 Task: Create a due date automation trigger when advanced on, the moment a card is due add fields with custom field "Resume" set to a number greater than 1 and lower or equal to 10.
Action: Mouse moved to (1191, 344)
Screenshot: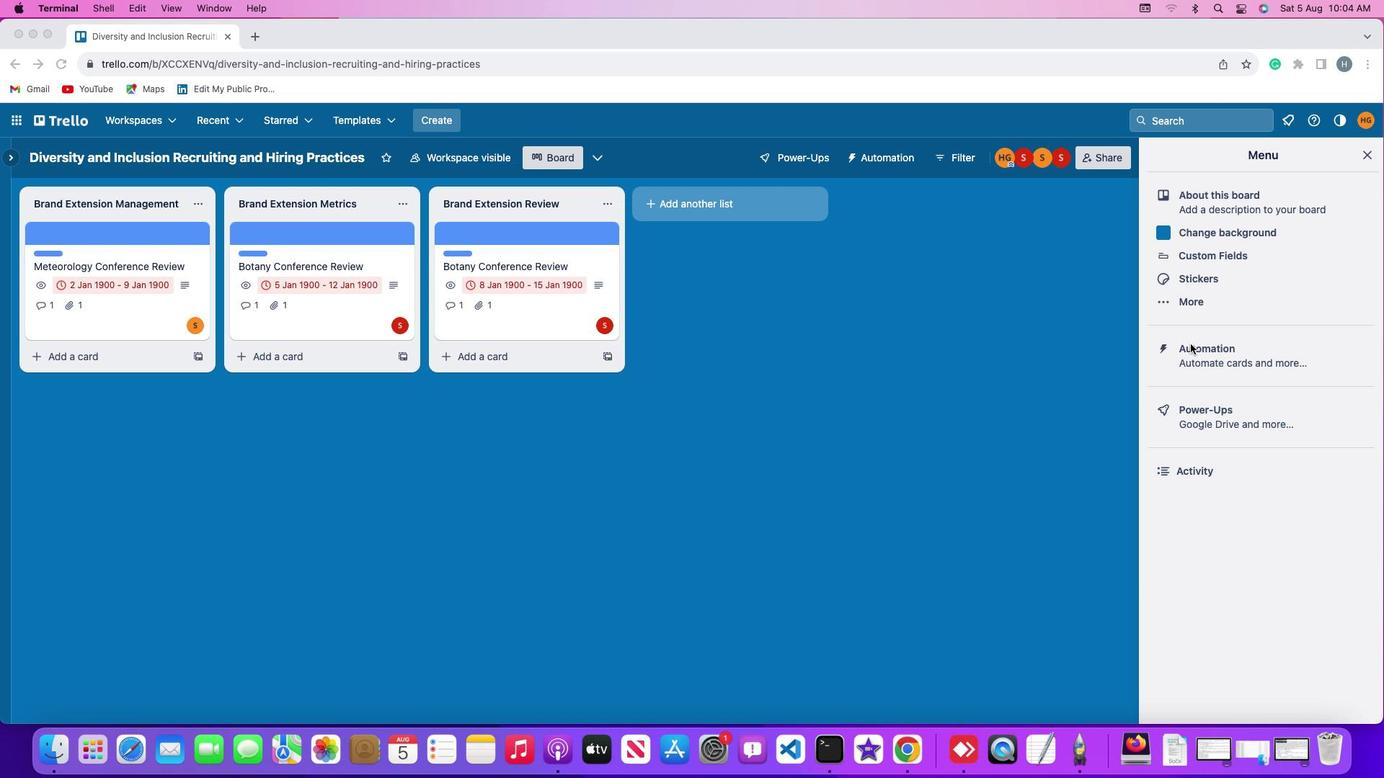 
Action: Mouse pressed left at (1191, 344)
Screenshot: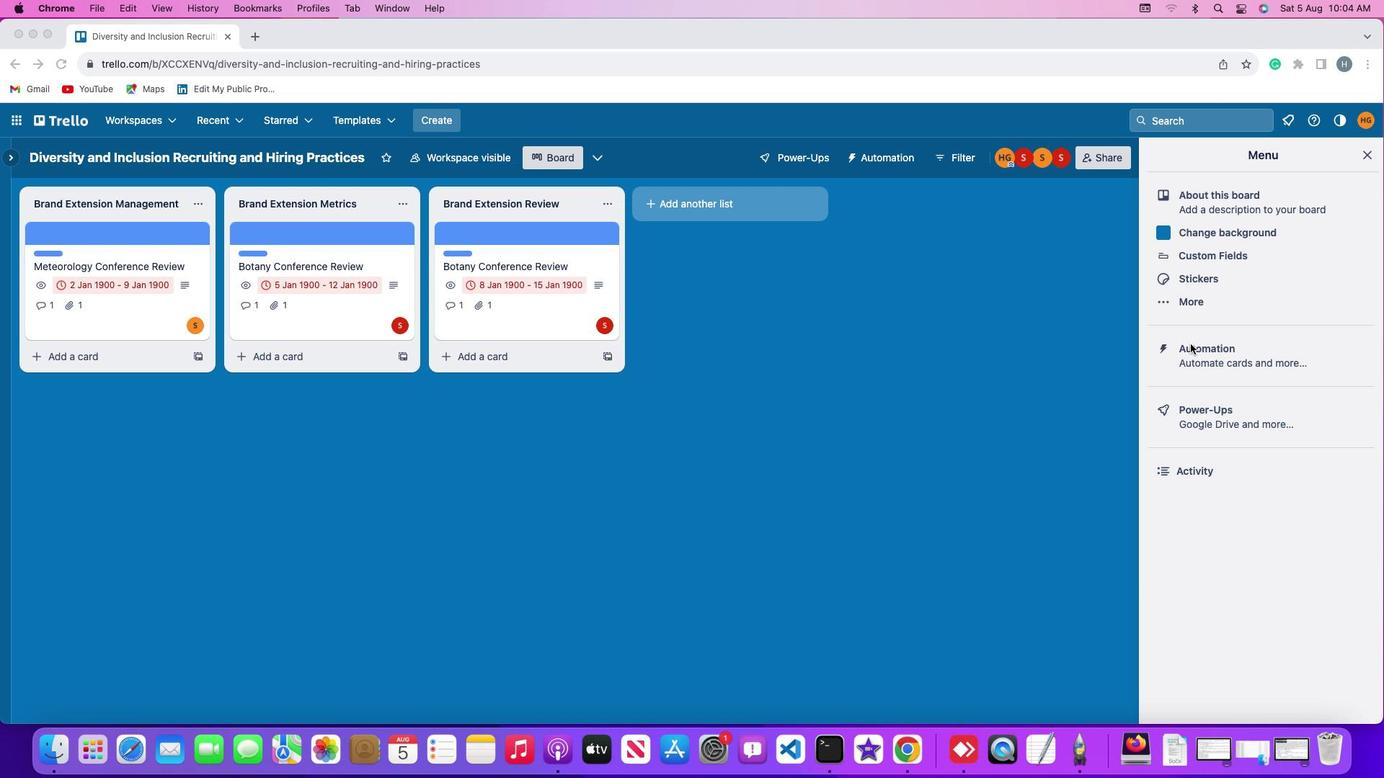 
Action: Mouse pressed left at (1191, 344)
Screenshot: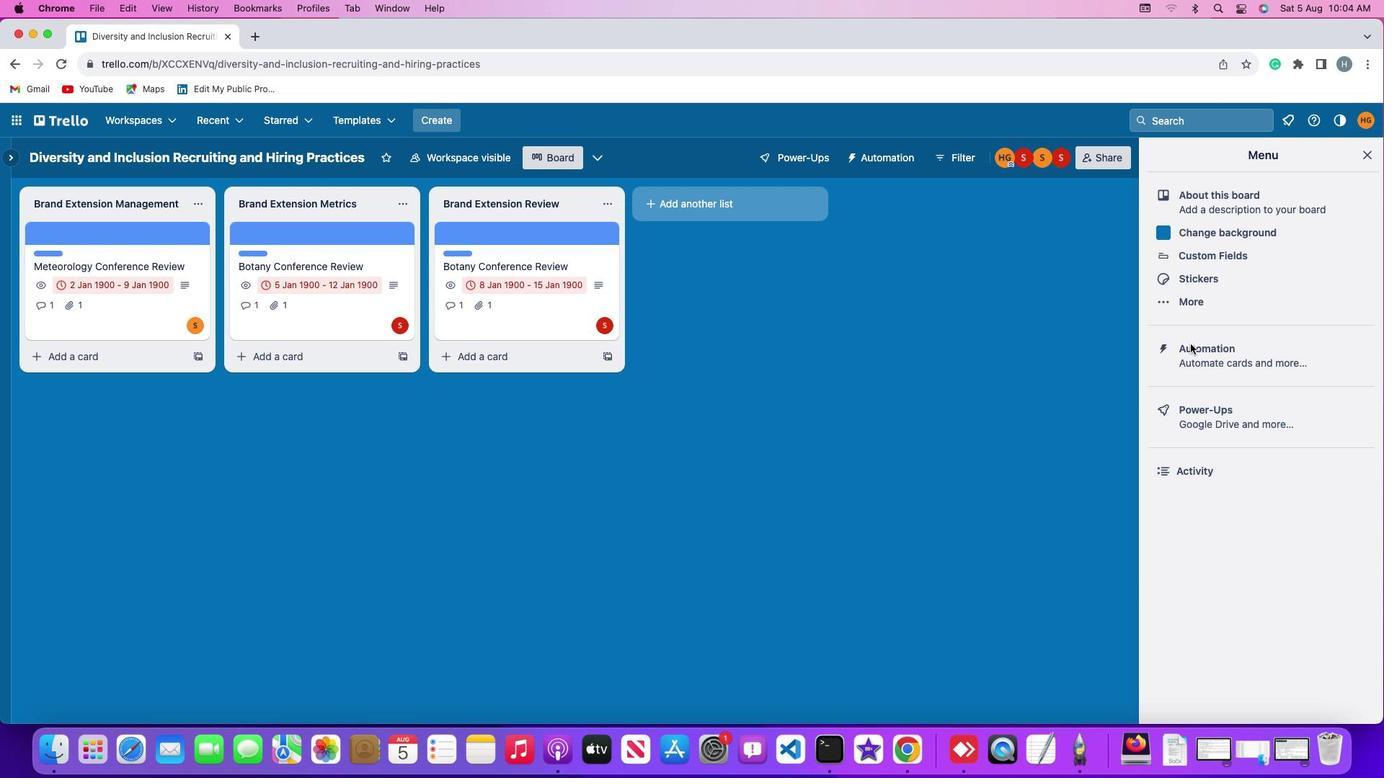 
Action: Mouse moved to (64, 335)
Screenshot: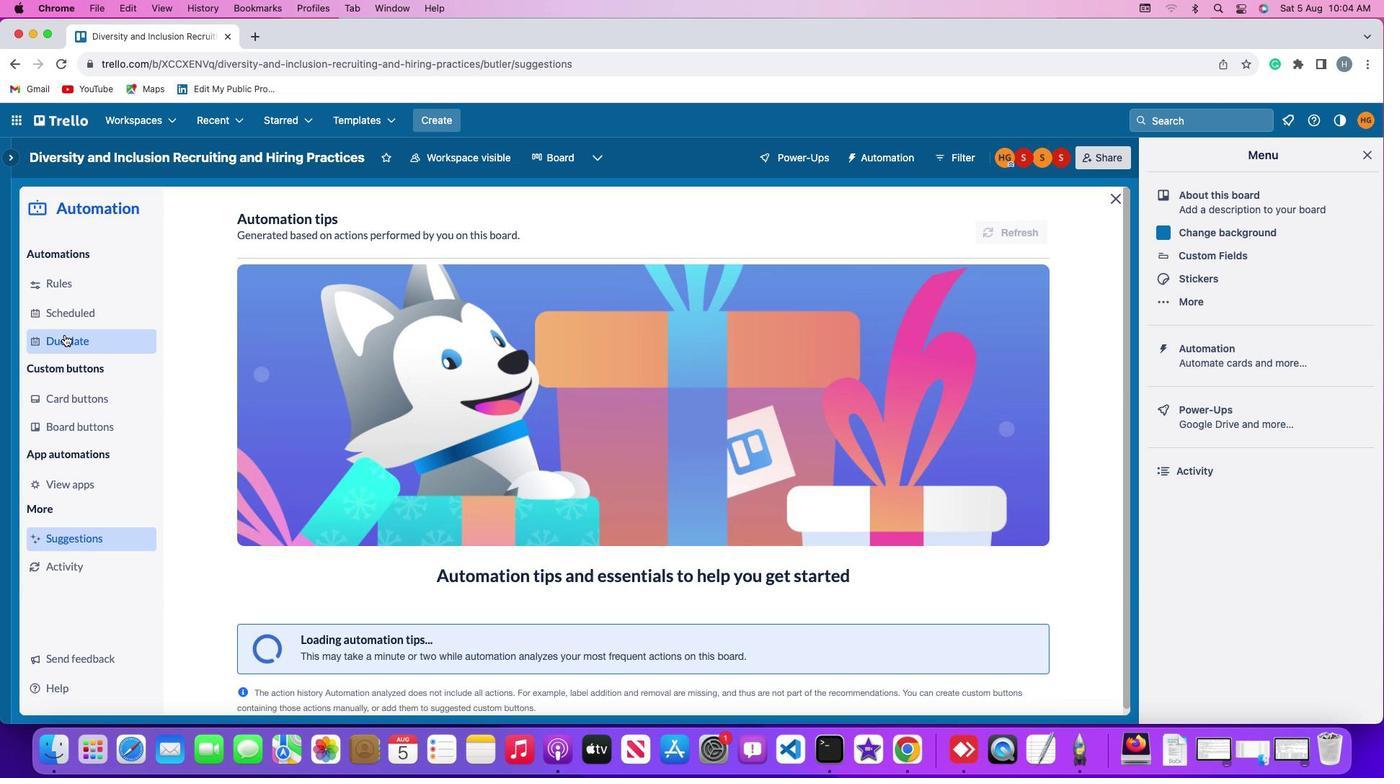 
Action: Mouse pressed left at (64, 335)
Screenshot: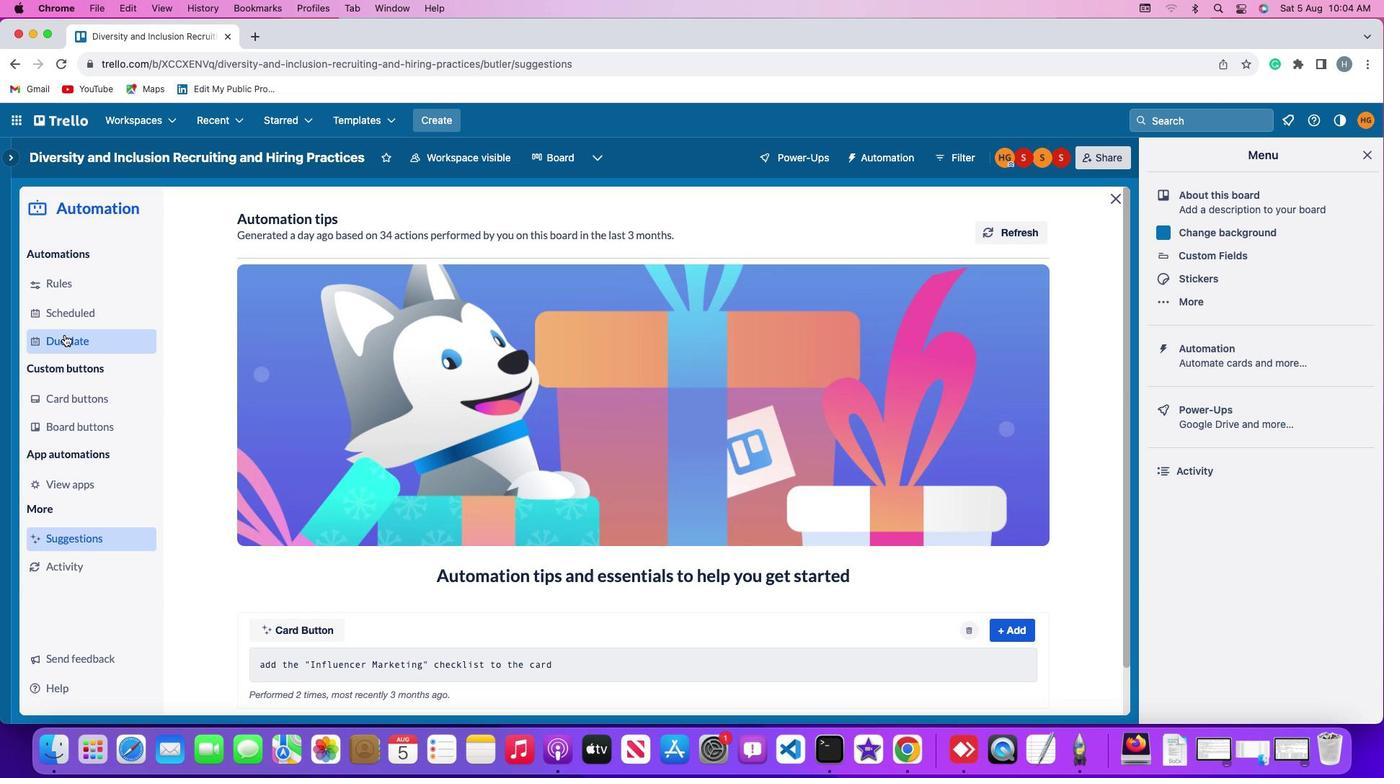 
Action: Mouse moved to (957, 221)
Screenshot: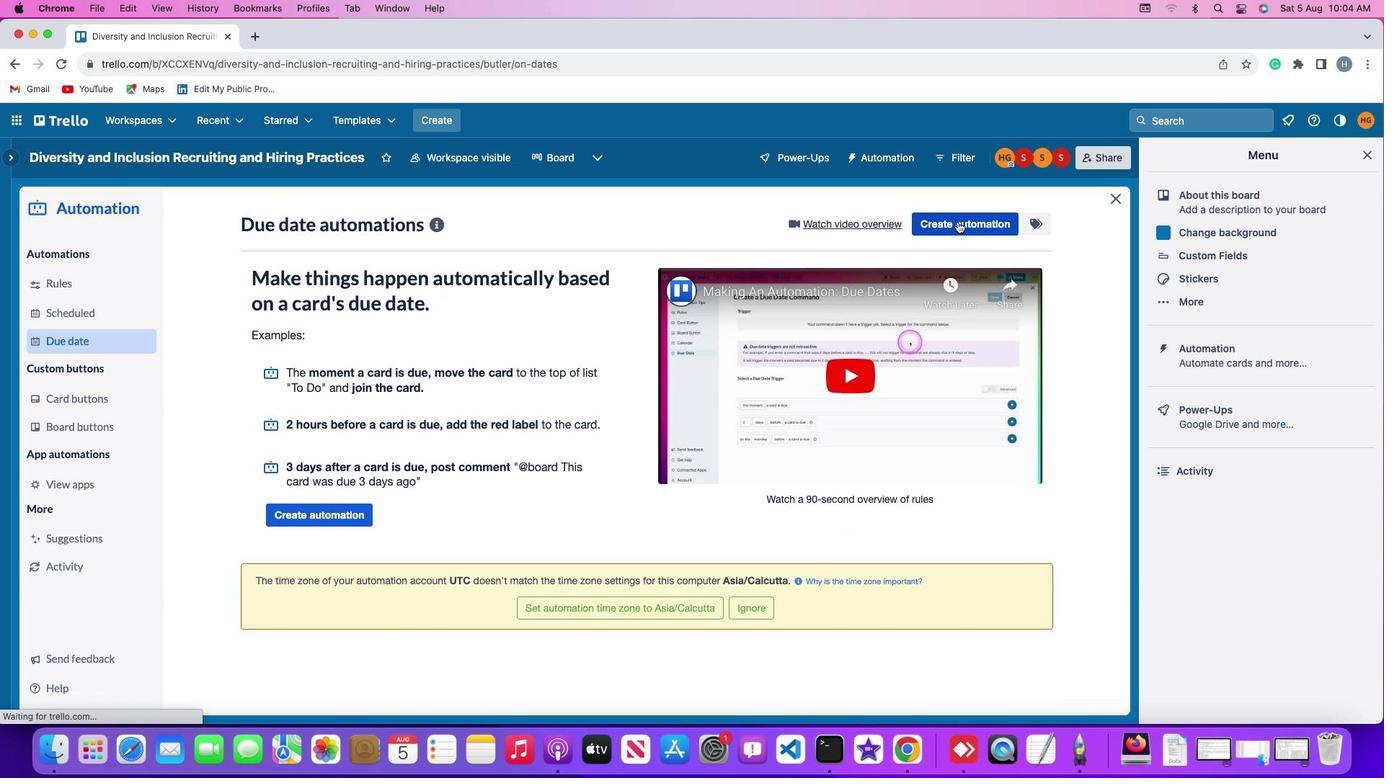 
Action: Mouse pressed left at (957, 221)
Screenshot: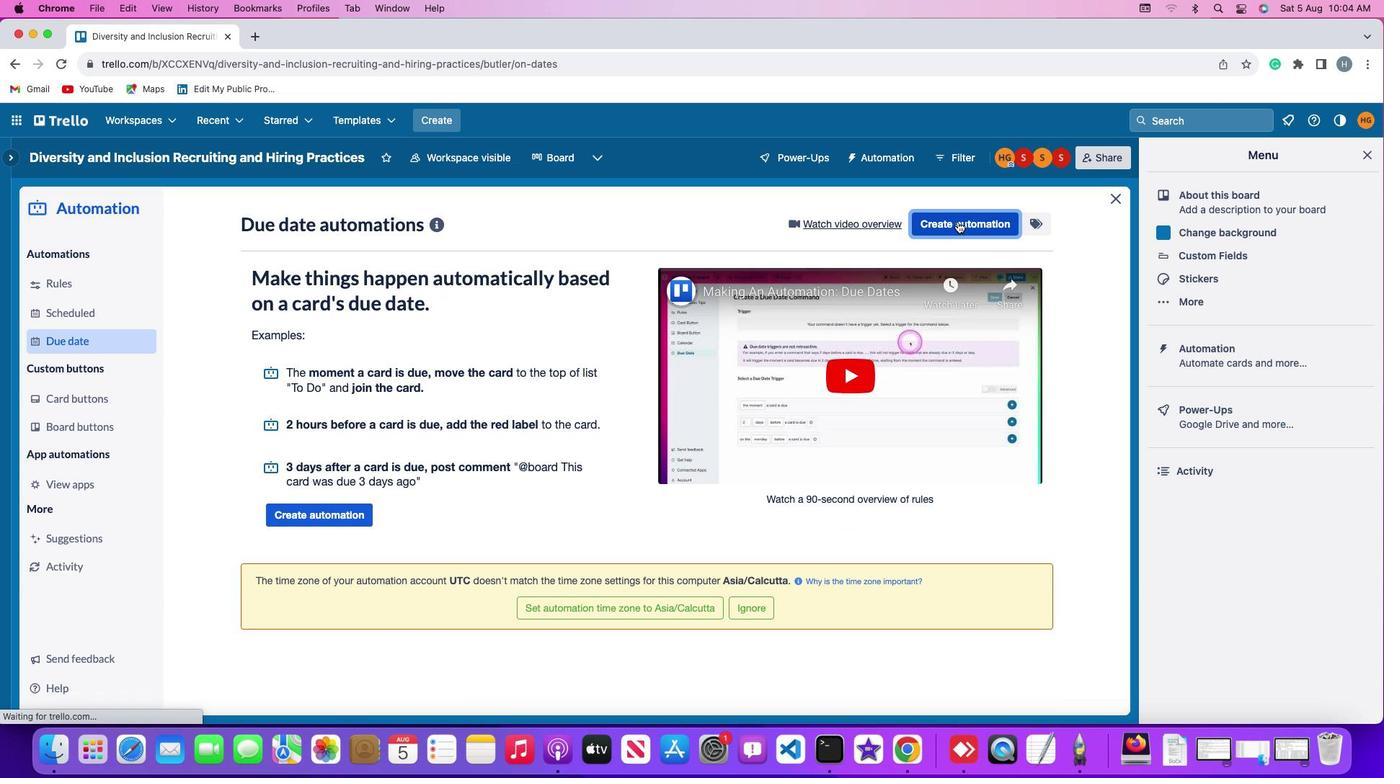 
Action: Mouse moved to (668, 362)
Screenshot: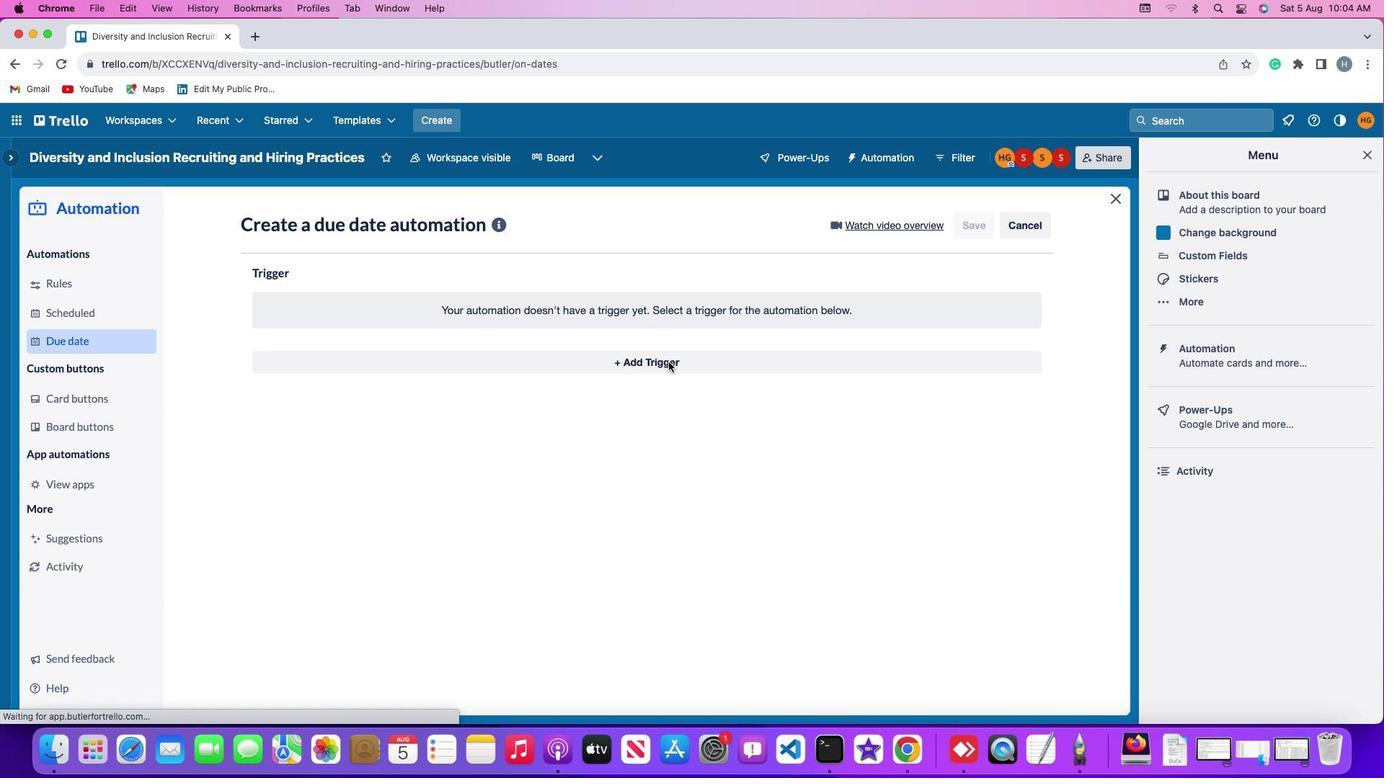 
Action: Mouse pressed left at (668, 362)
Screenshot: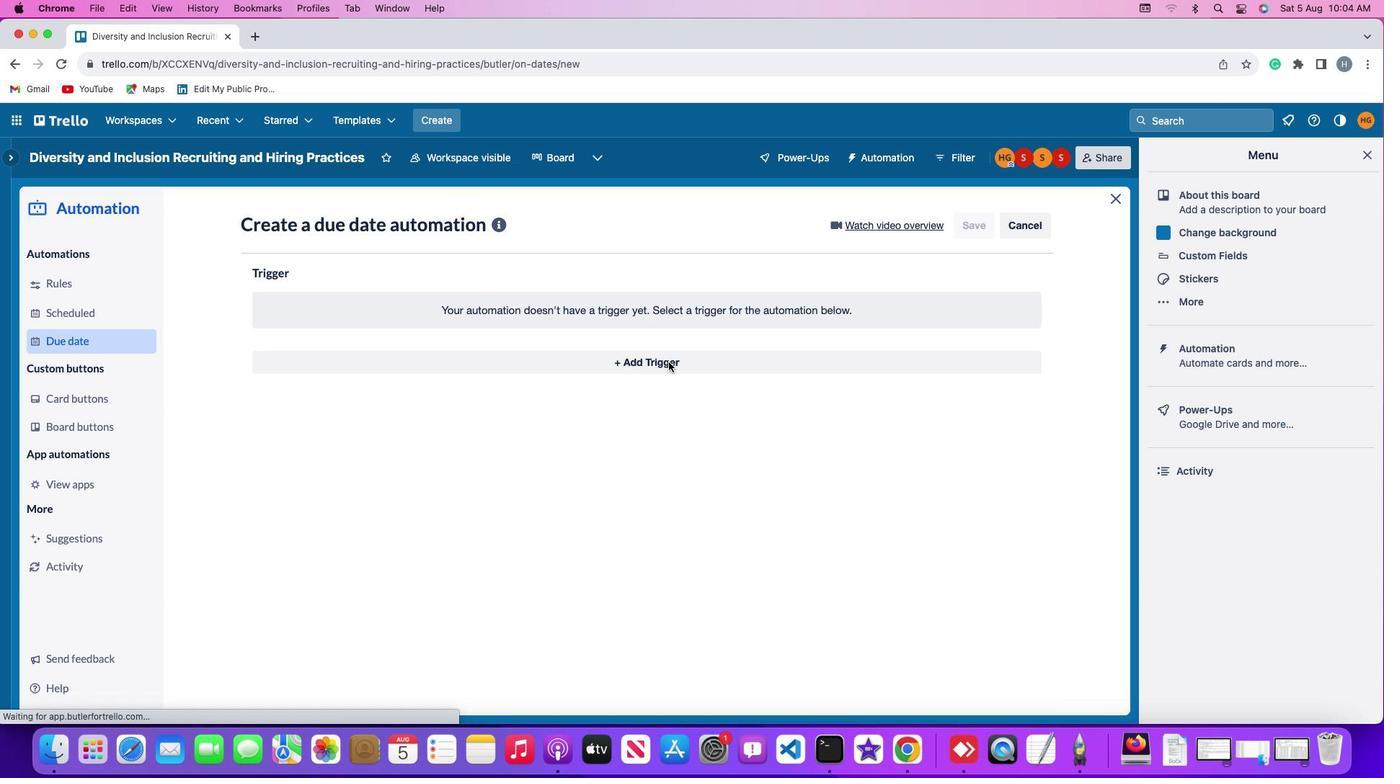 
Action: Mouse moved to (380, 535)
Screenshot: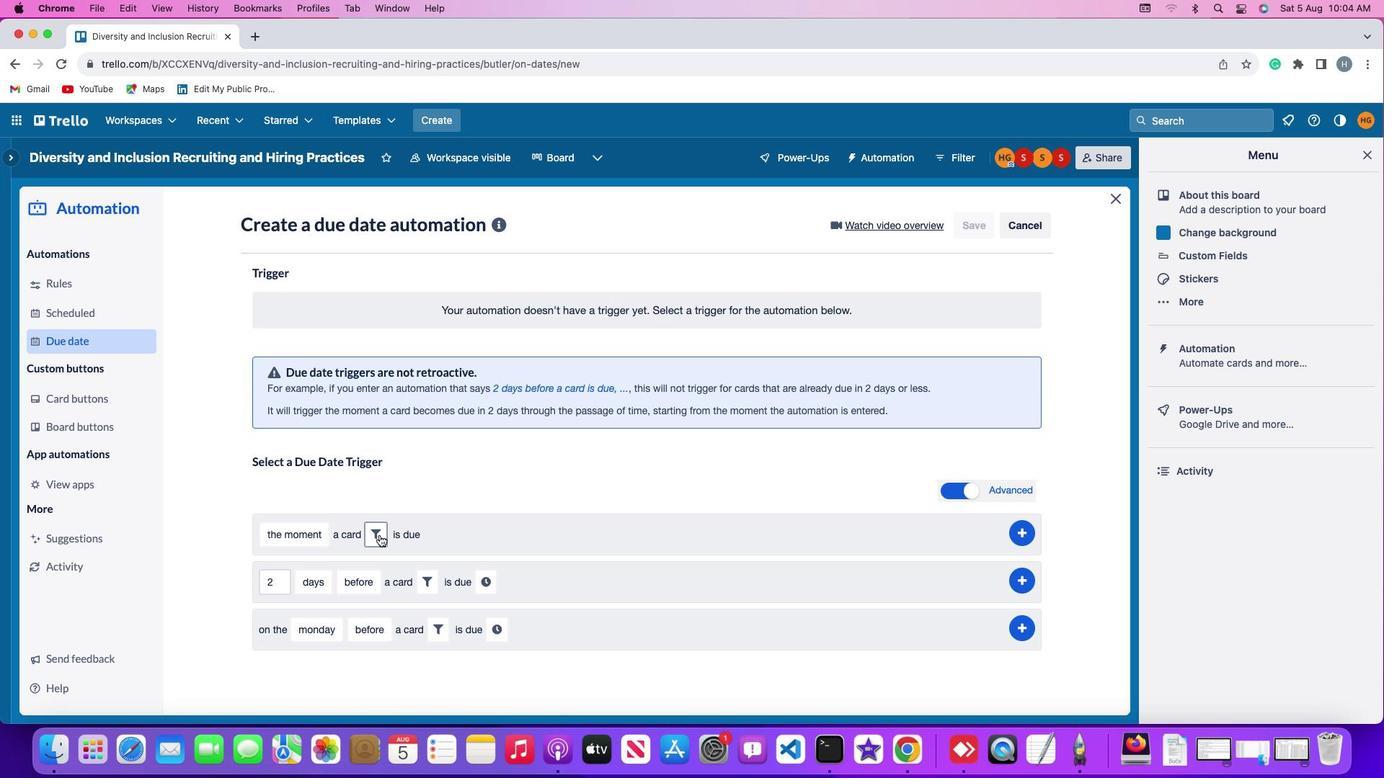 
Action: Mouse pressed left at (380, 535)
Screenshot: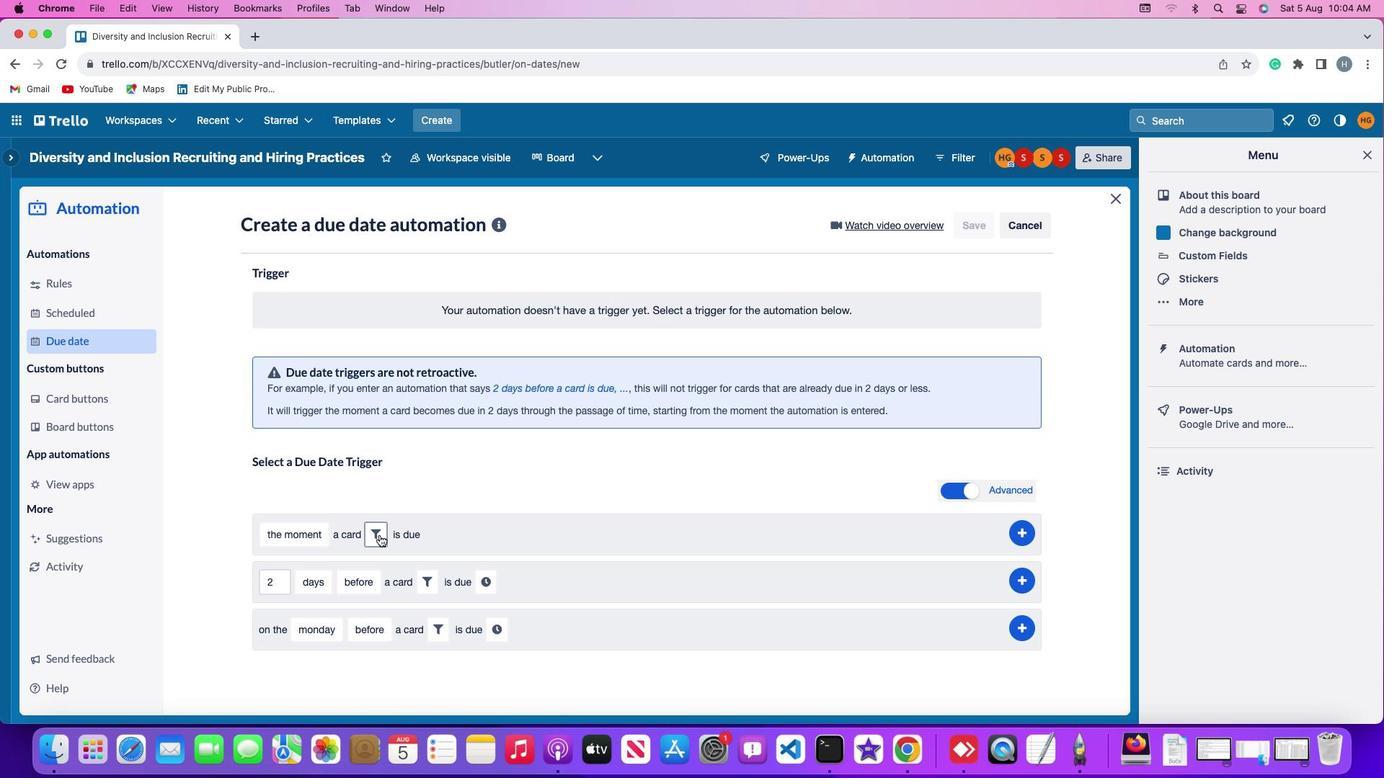 
Action: Mouse moved to (619, 579)
Screenshot: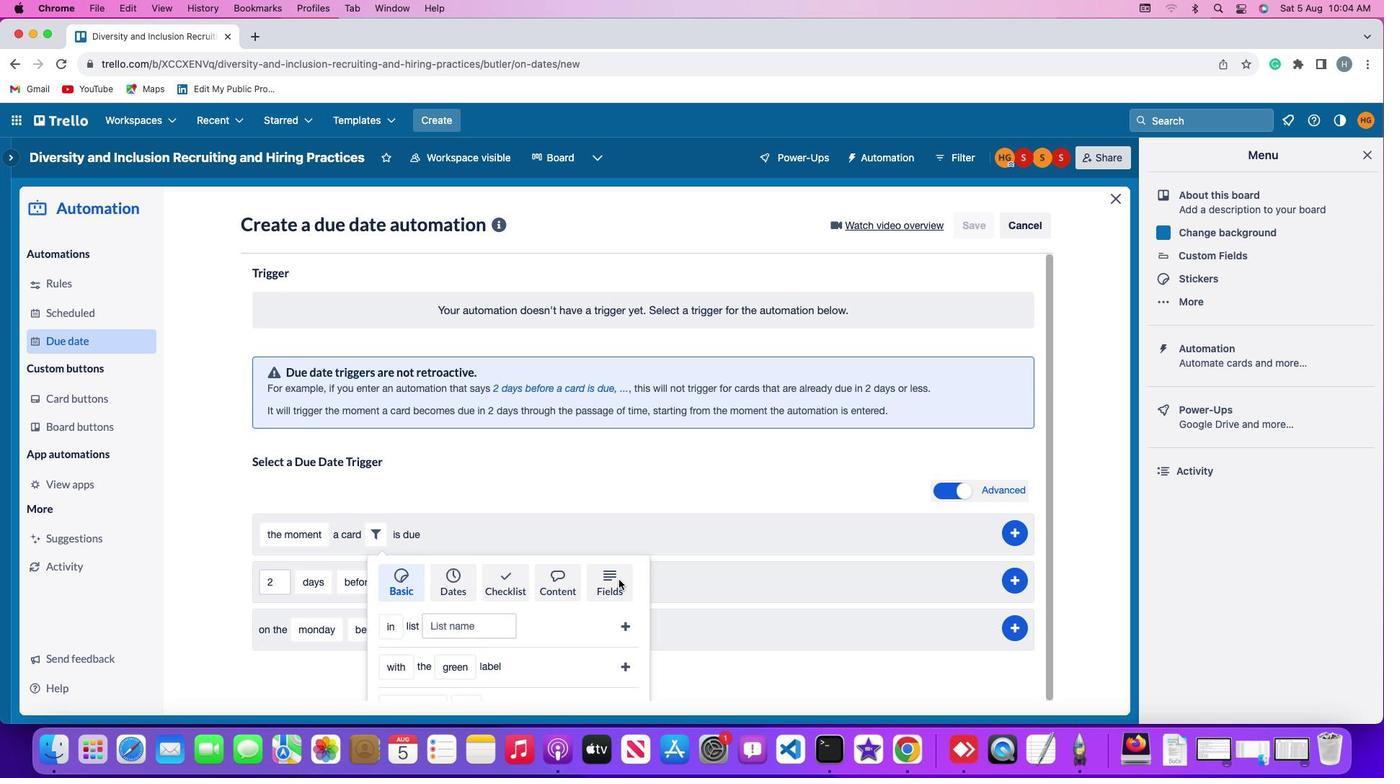 
Action: Mouse pressed left at (619, 579)
Screenshot: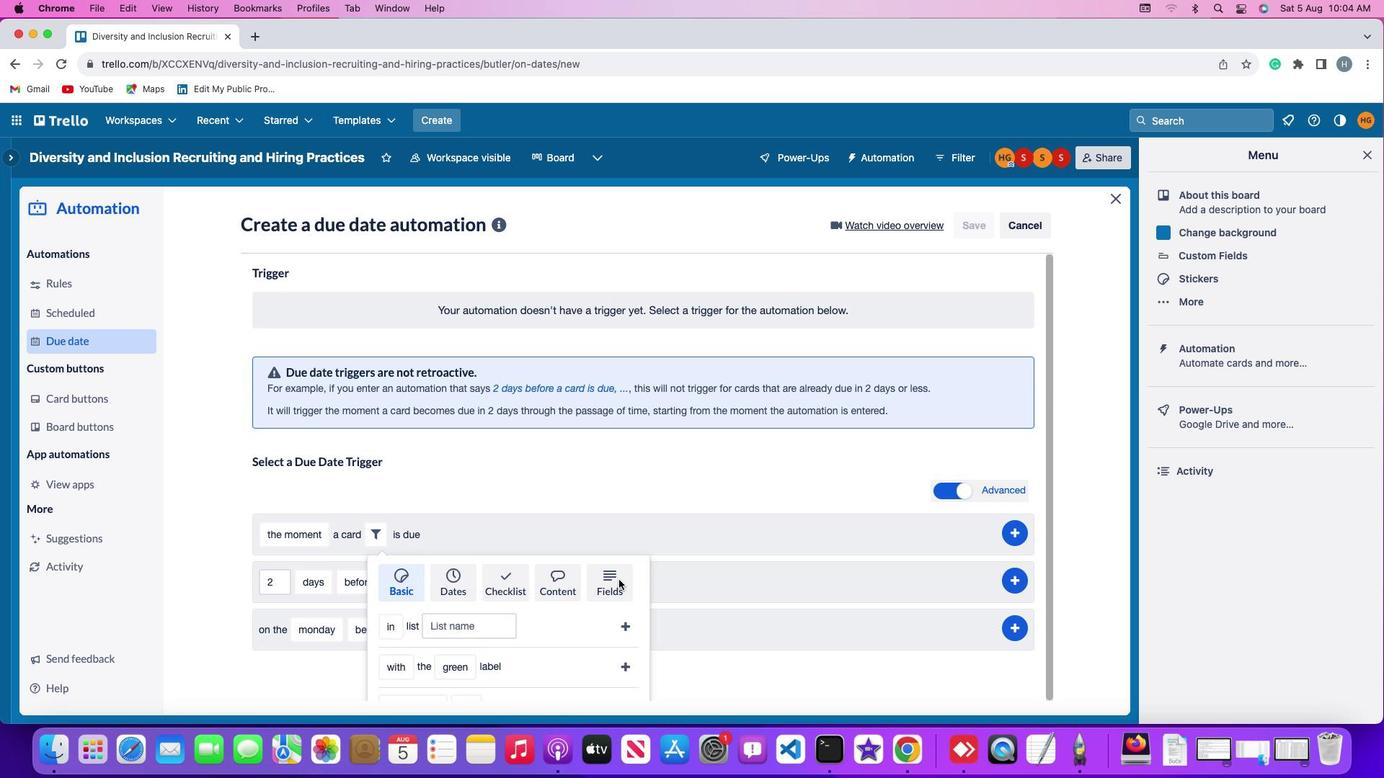 
Action: Mouse moved to (550, 587)
Screenshot: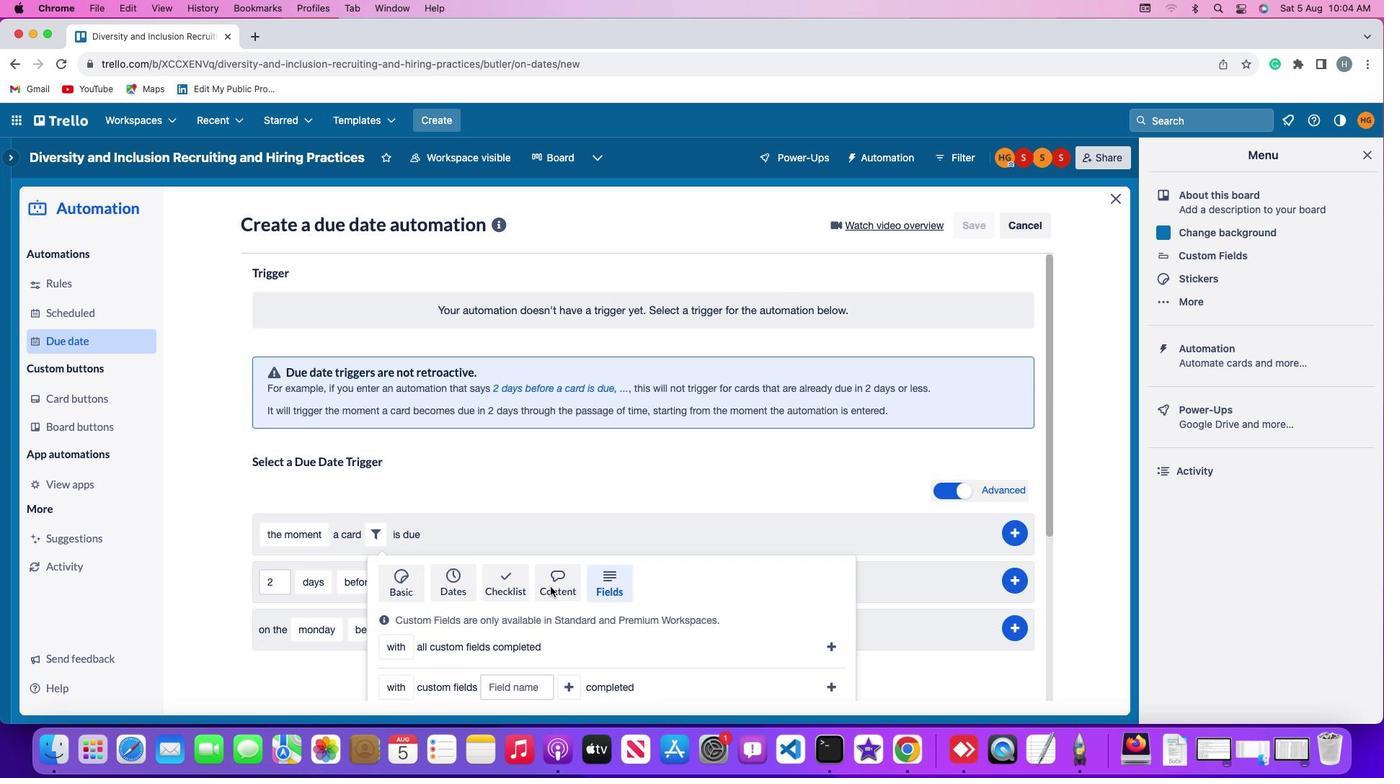 
Action: Mouse scrolled (550, 587) with delta (0, 0)
Screenshot: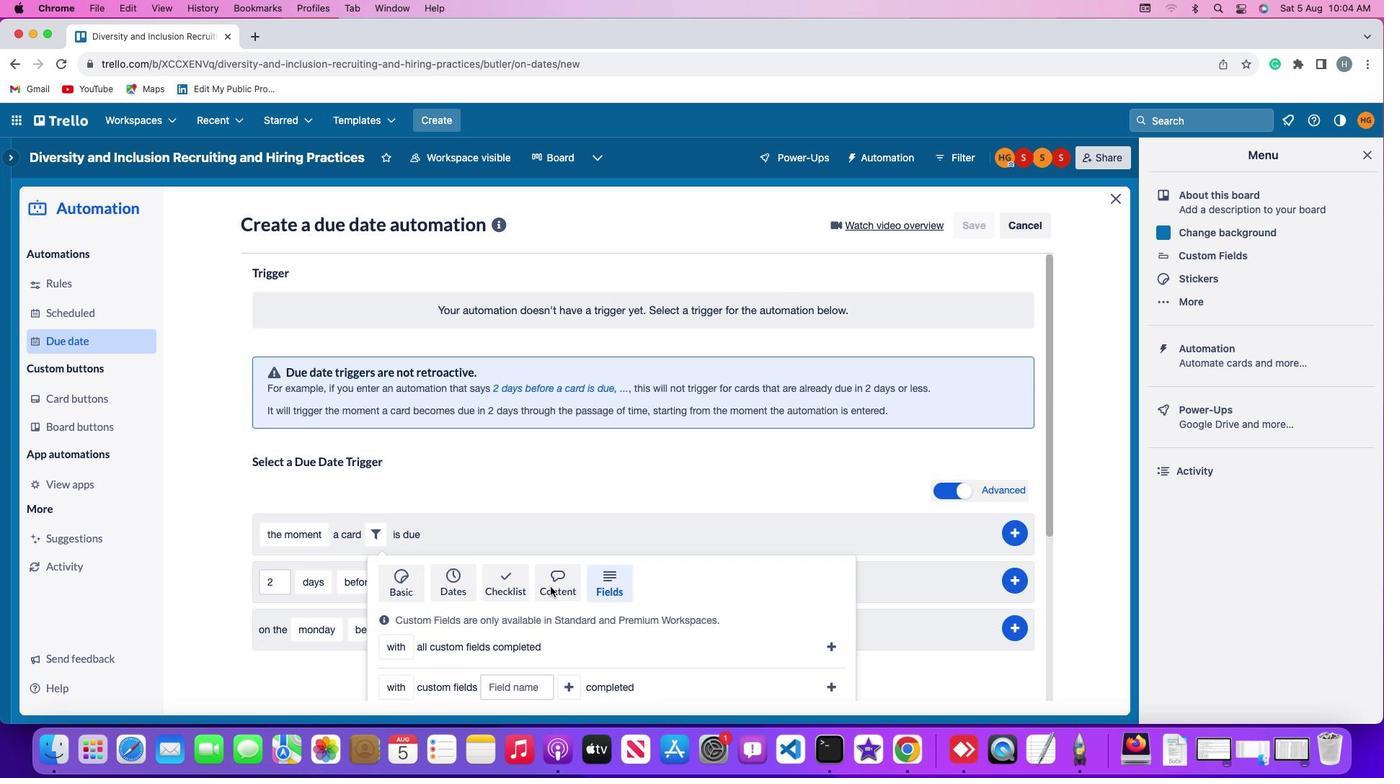 
Action: Mouse scrolled (550, 587) with delta (0, 0)
Screenshot: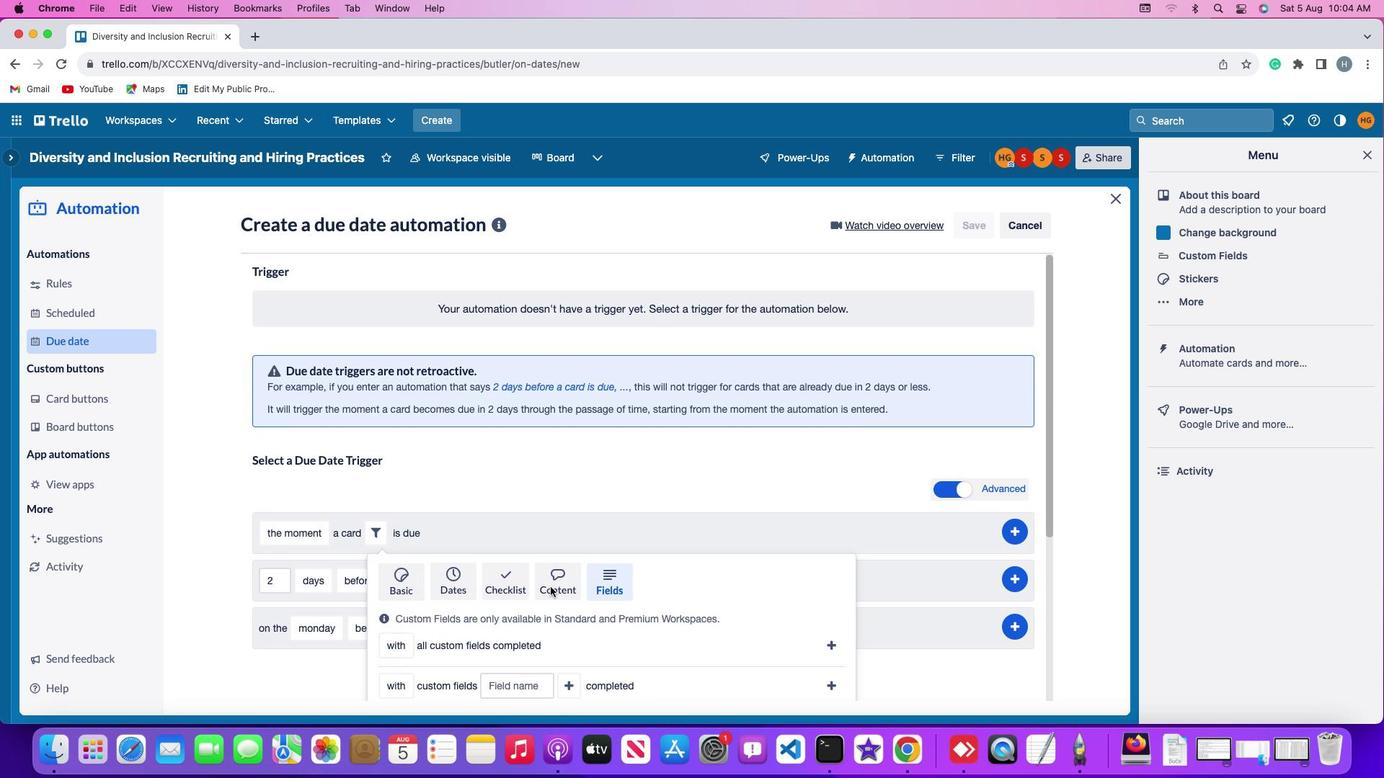 
Action: Mouse scrolled (550, 587) with delta (0, -1)
Screenshot: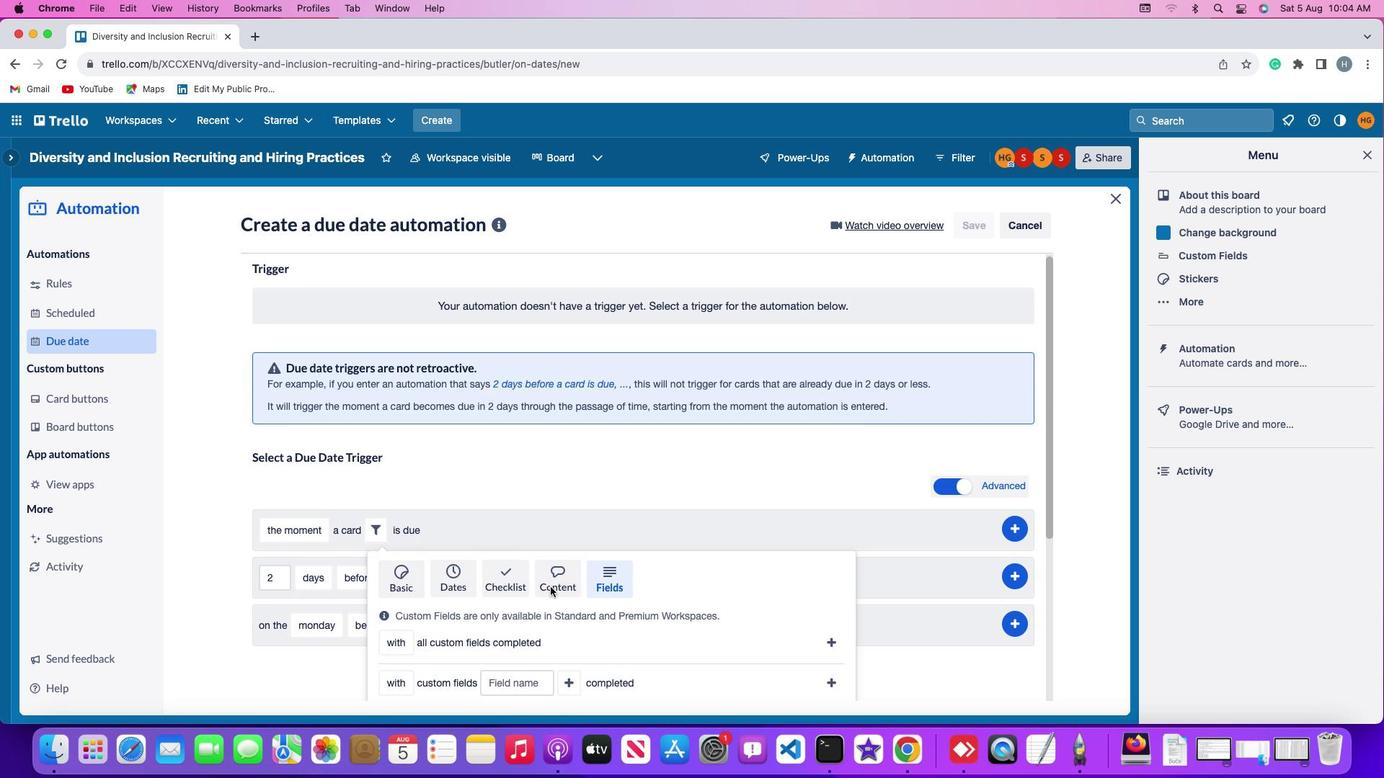 
Action: Mouse scrolled (550, 587) with delta (0, -2)
Screenshot: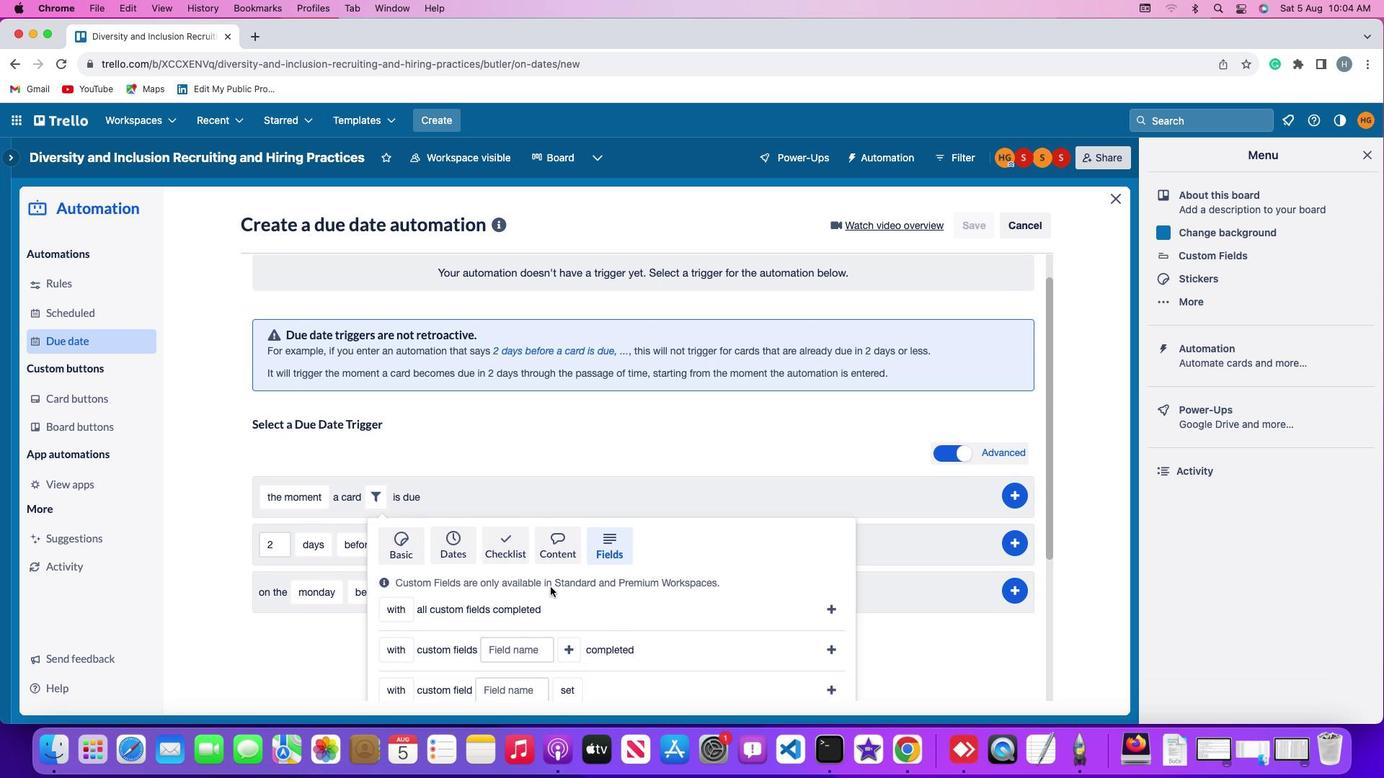 
Action: Mouse scrolled (550, 587) with delta (0, 0)
Screenshot: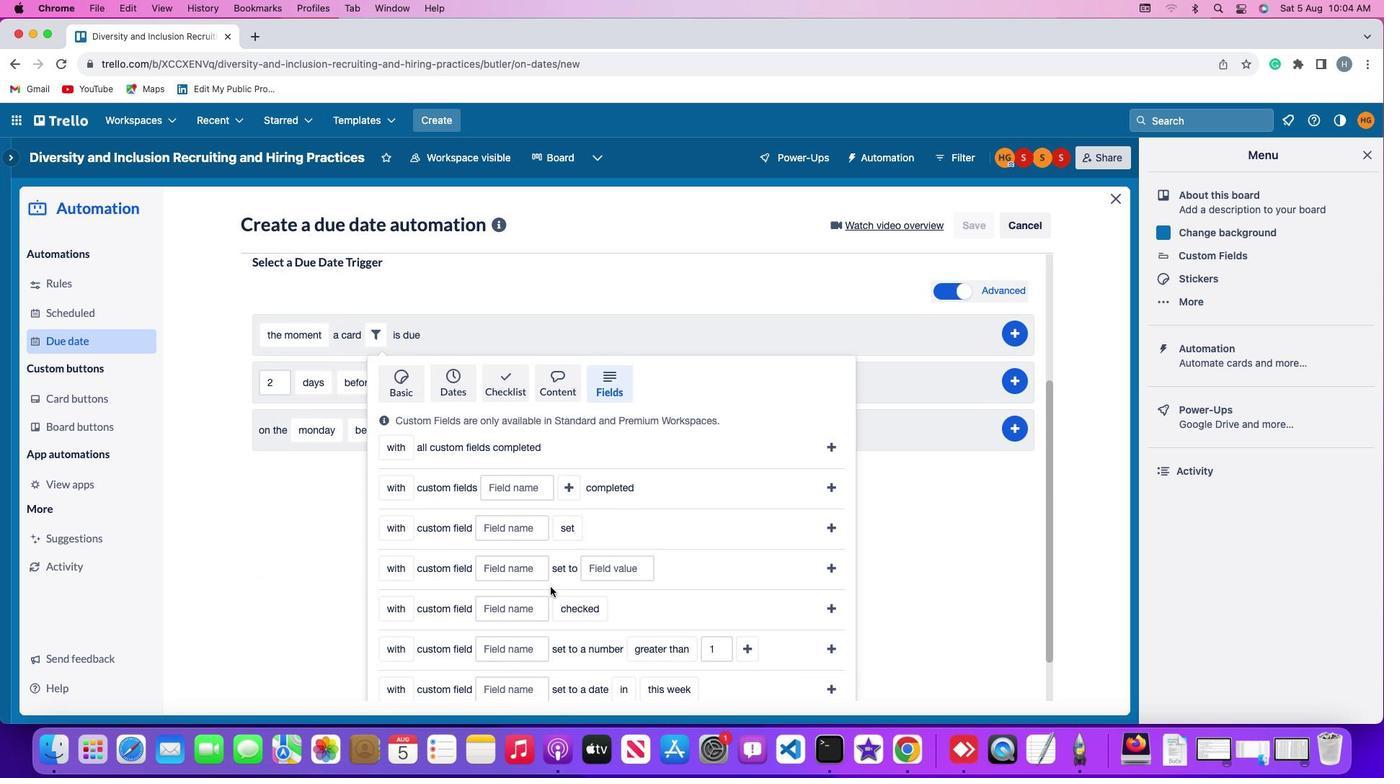 
Action: Mouse scrolled (550, 587) with delta (0, 0)
Screenshot: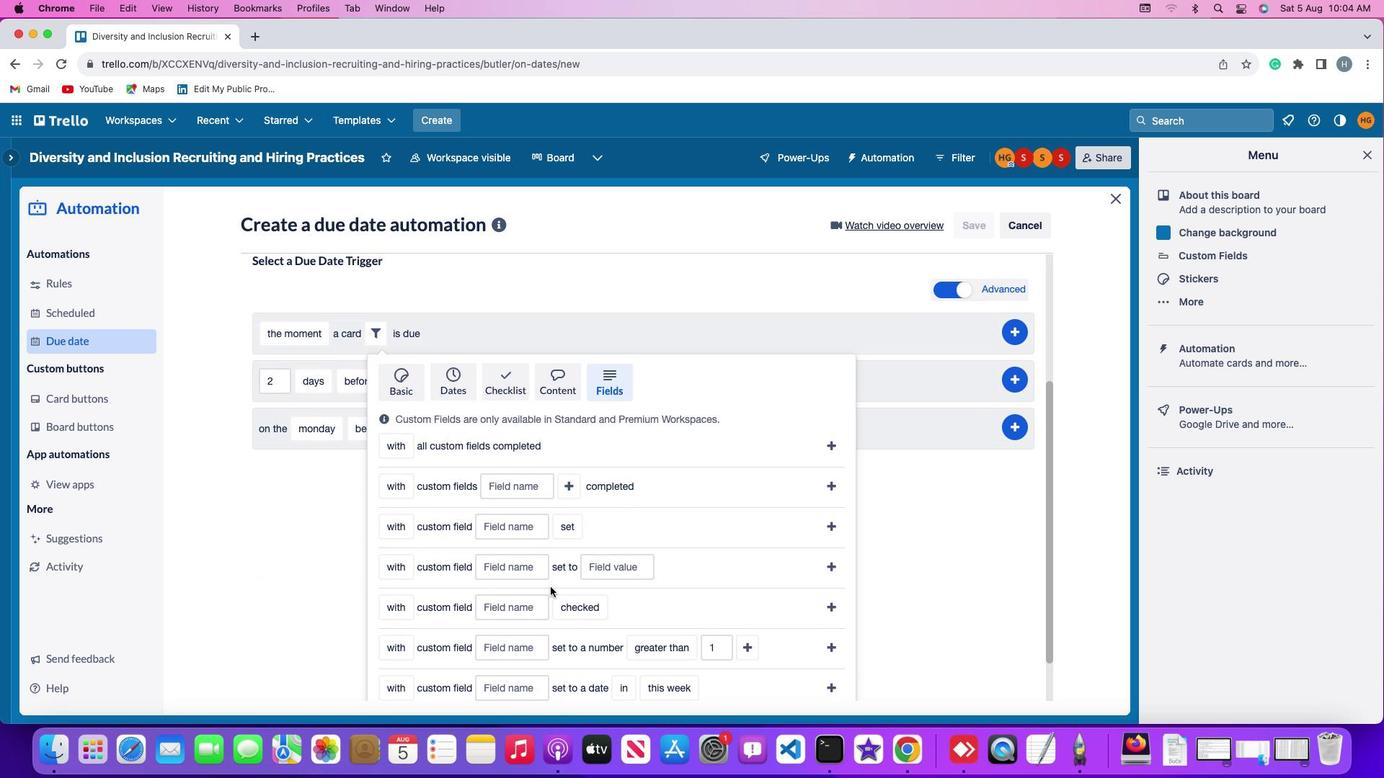 
Action: Mouse scrolled (550, 587) with delta (0, -1)
Screenshot: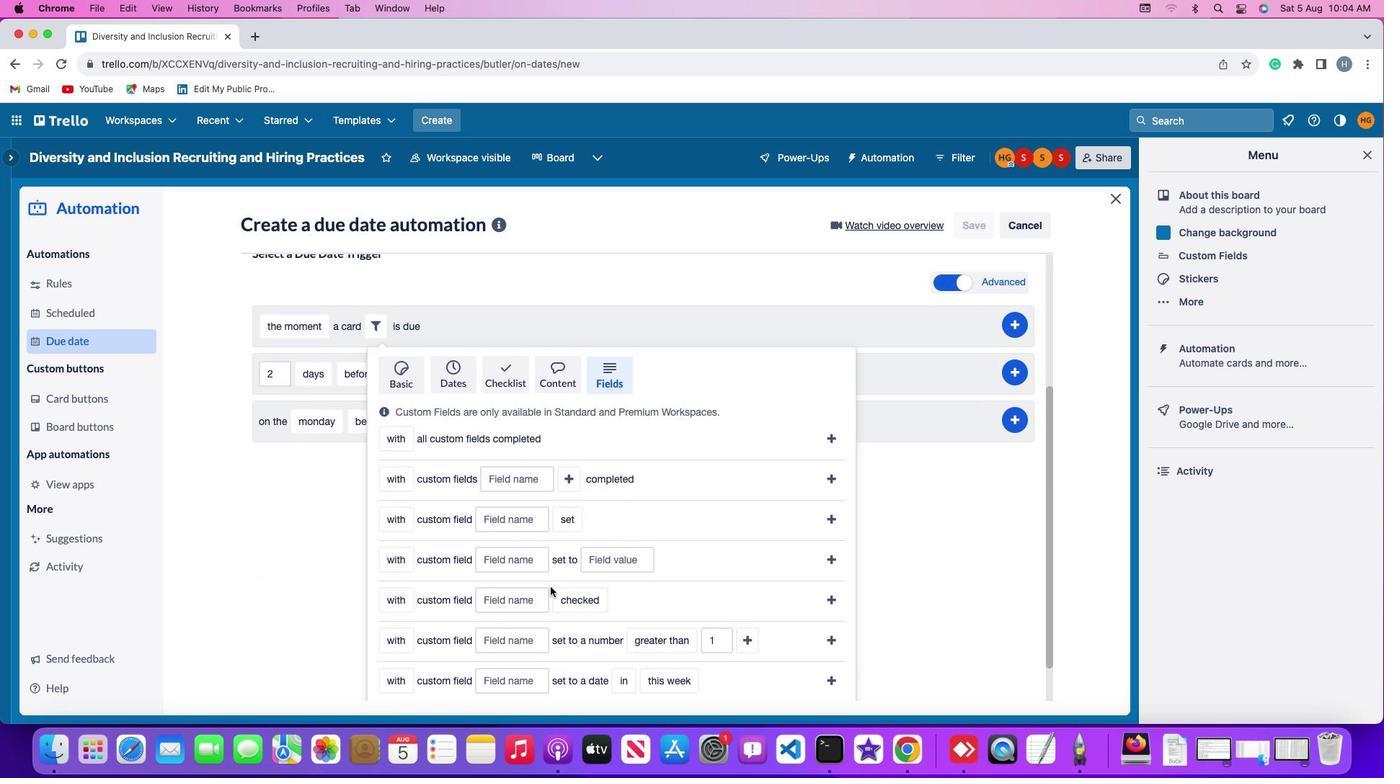 
Action: Mouse scrolled (550, 587) with delta (0, 0)
Screenshot: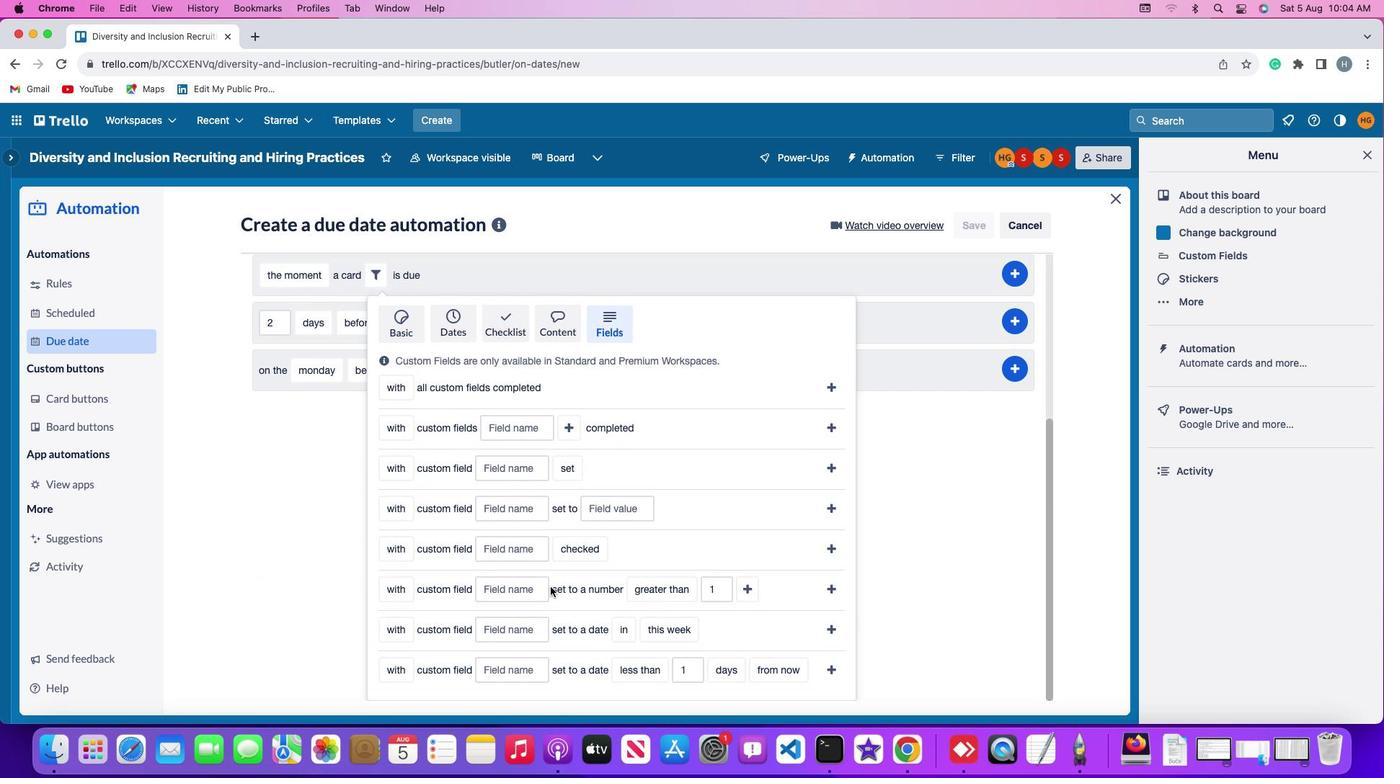 
Action: Mouse scrolled (550, 587) with delta (0, 0)
Screenshot: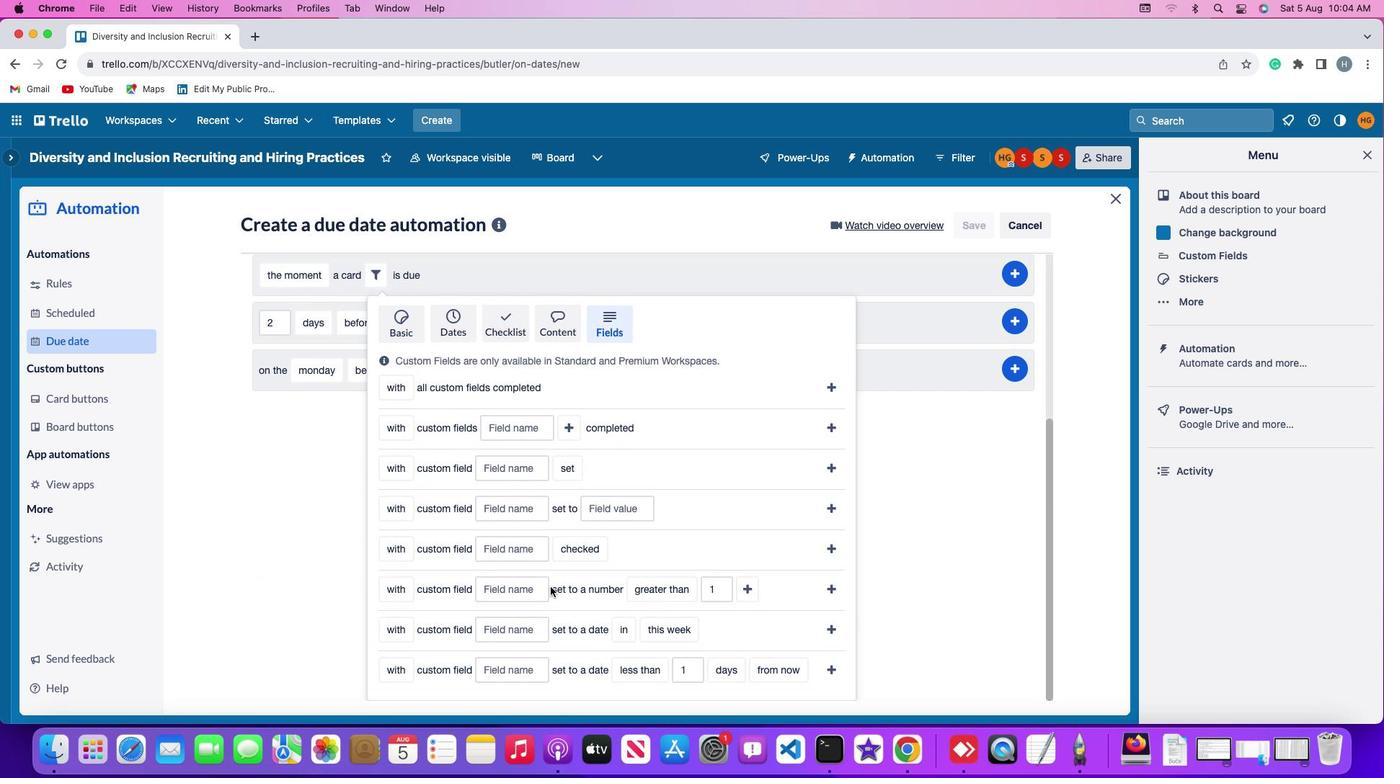 
Action: Mouse scrolled (550, 587) with delta (0, -1)
Screenshot: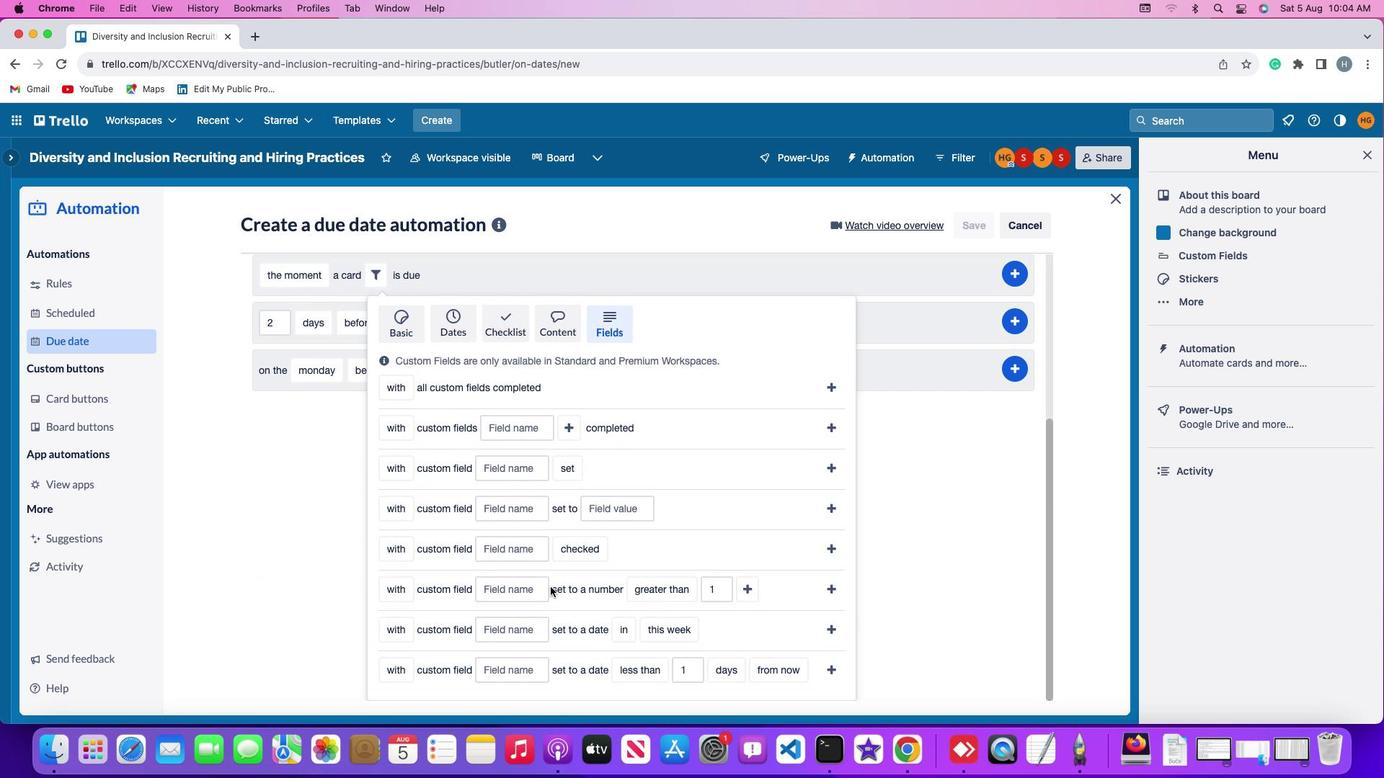 
Action: Mouse moved to (394, 587)
Screenshot: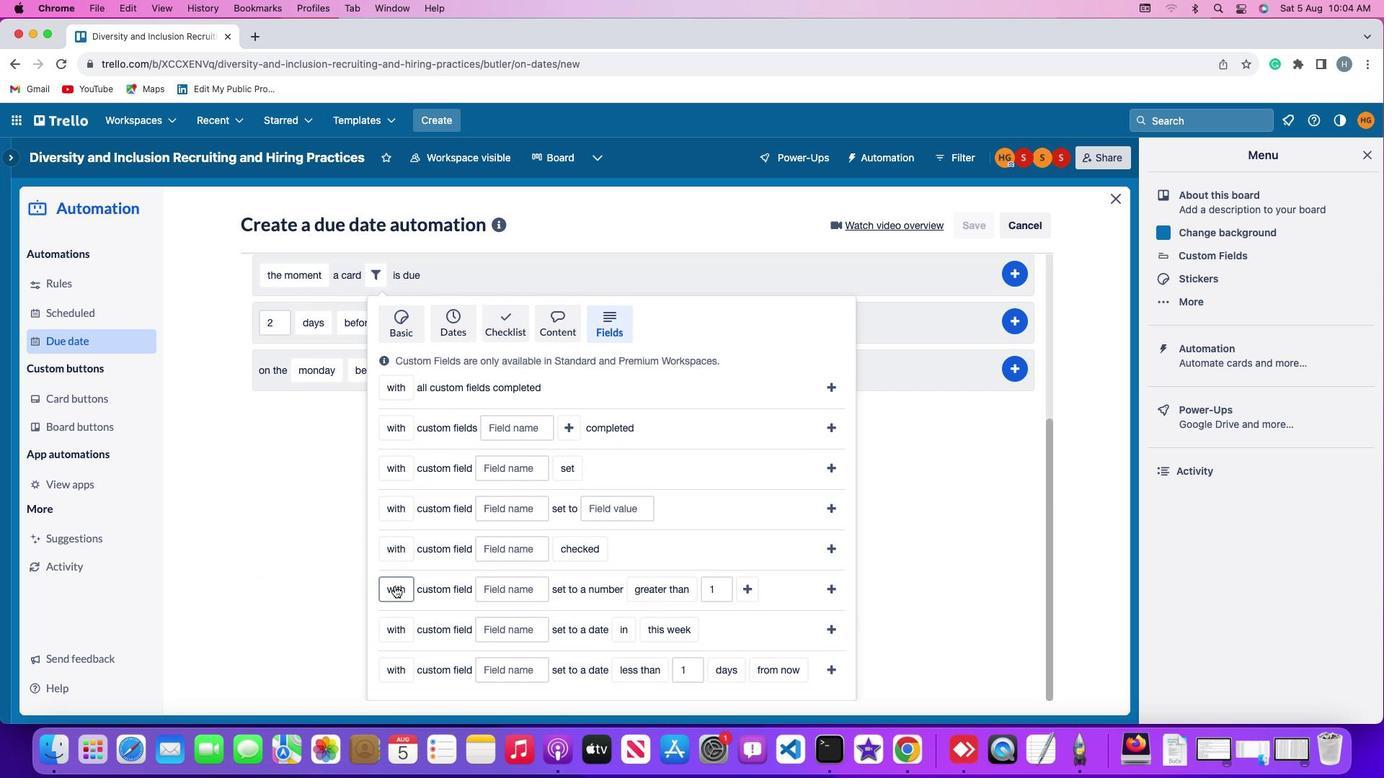
Action: Mouse pressed left at (394, 587)
Screenshot: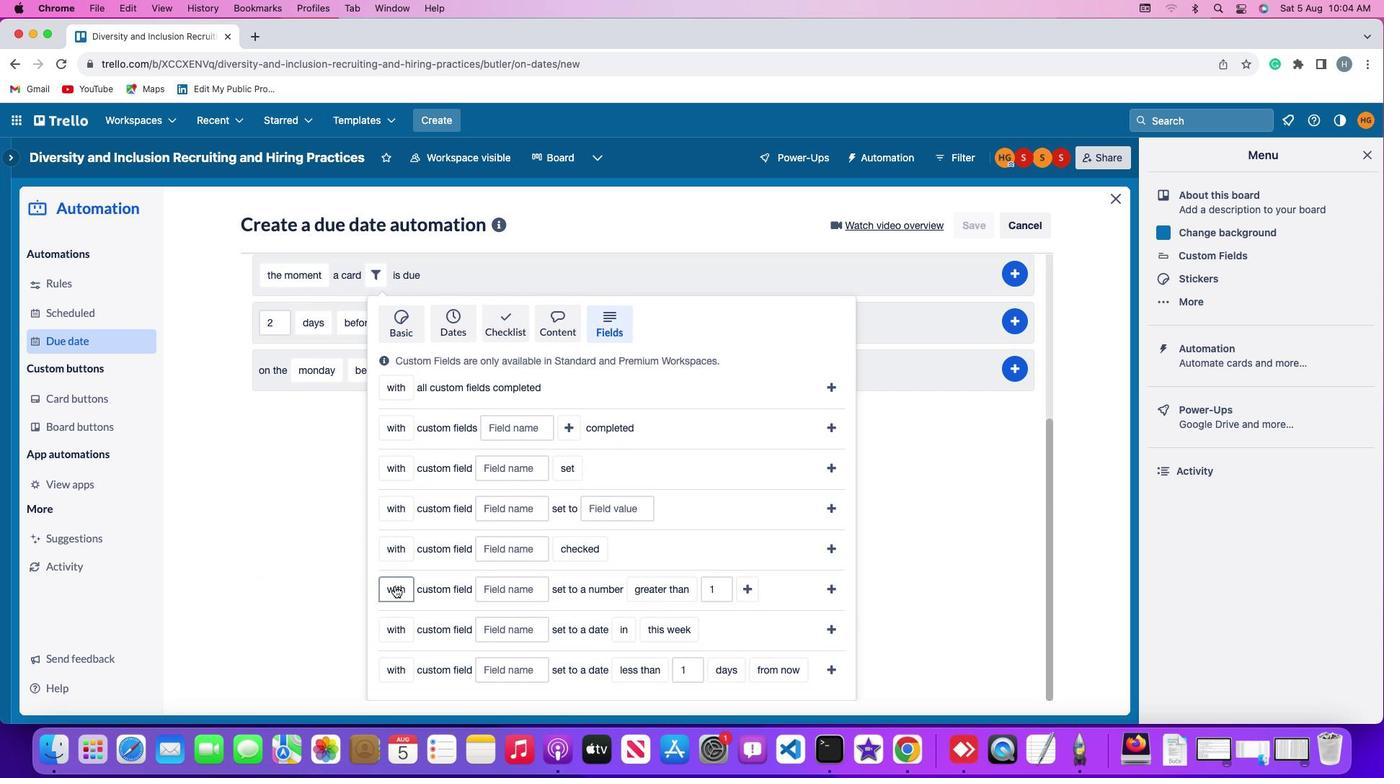 
Action: Mouse moved to (405, 615)
Screenshot: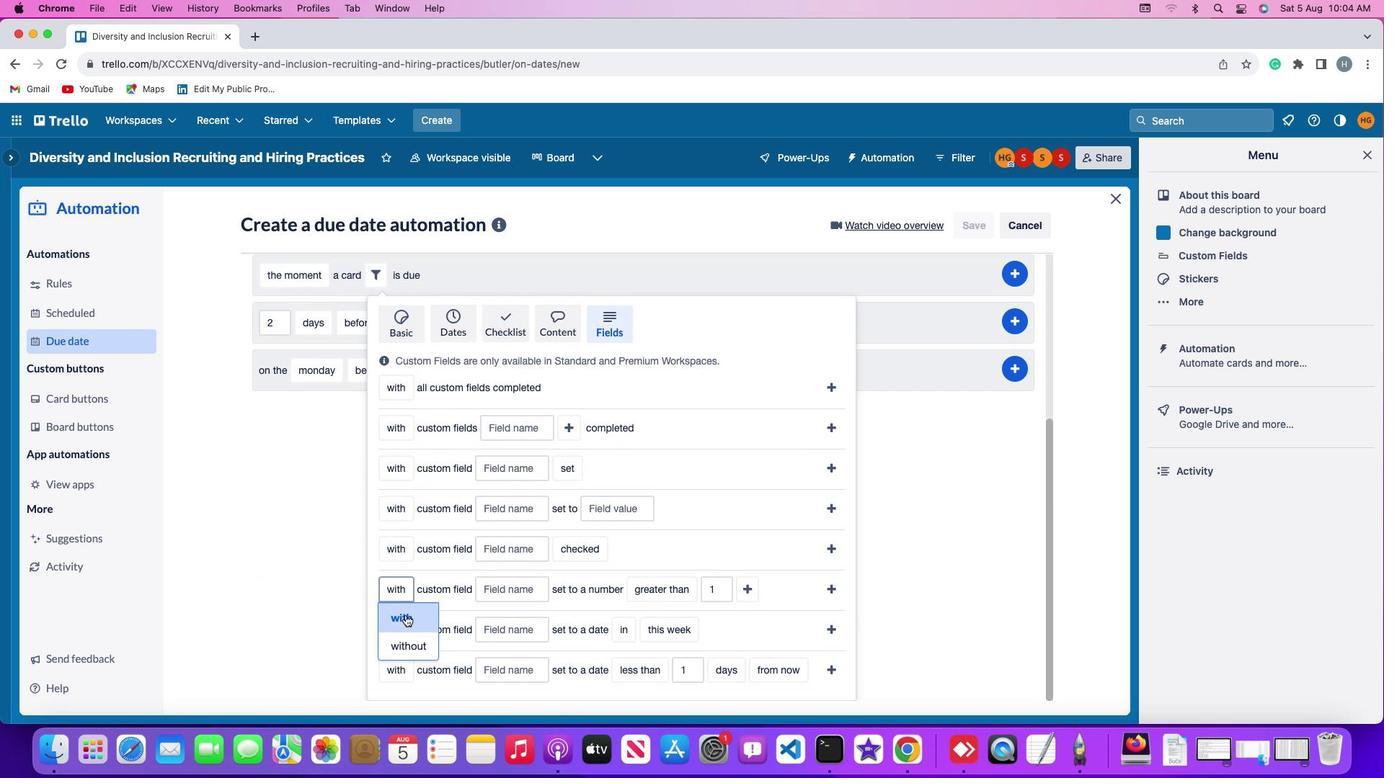 
Action: Mouse pressed left at (405, 615)
Screenshot: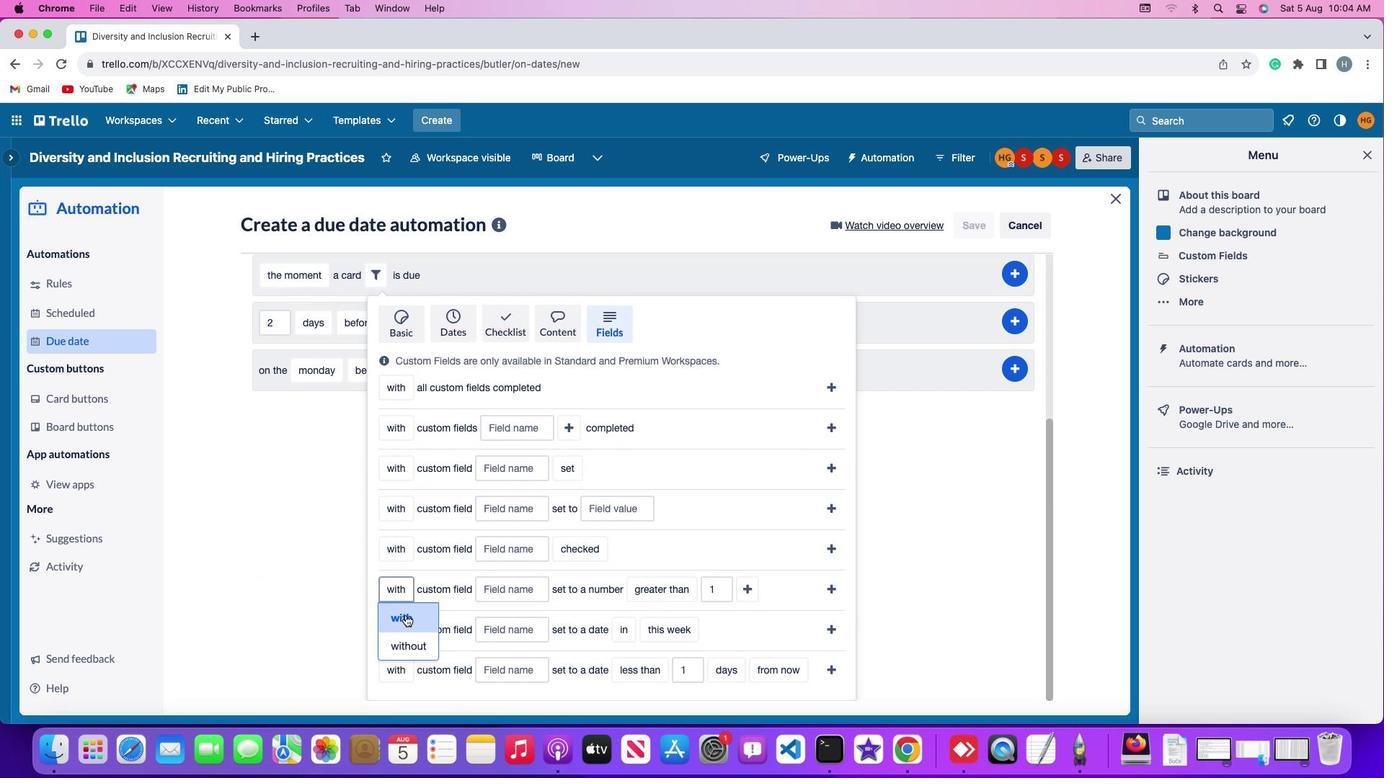 
Action: Mouse moved to (507, 592)
Screenshot: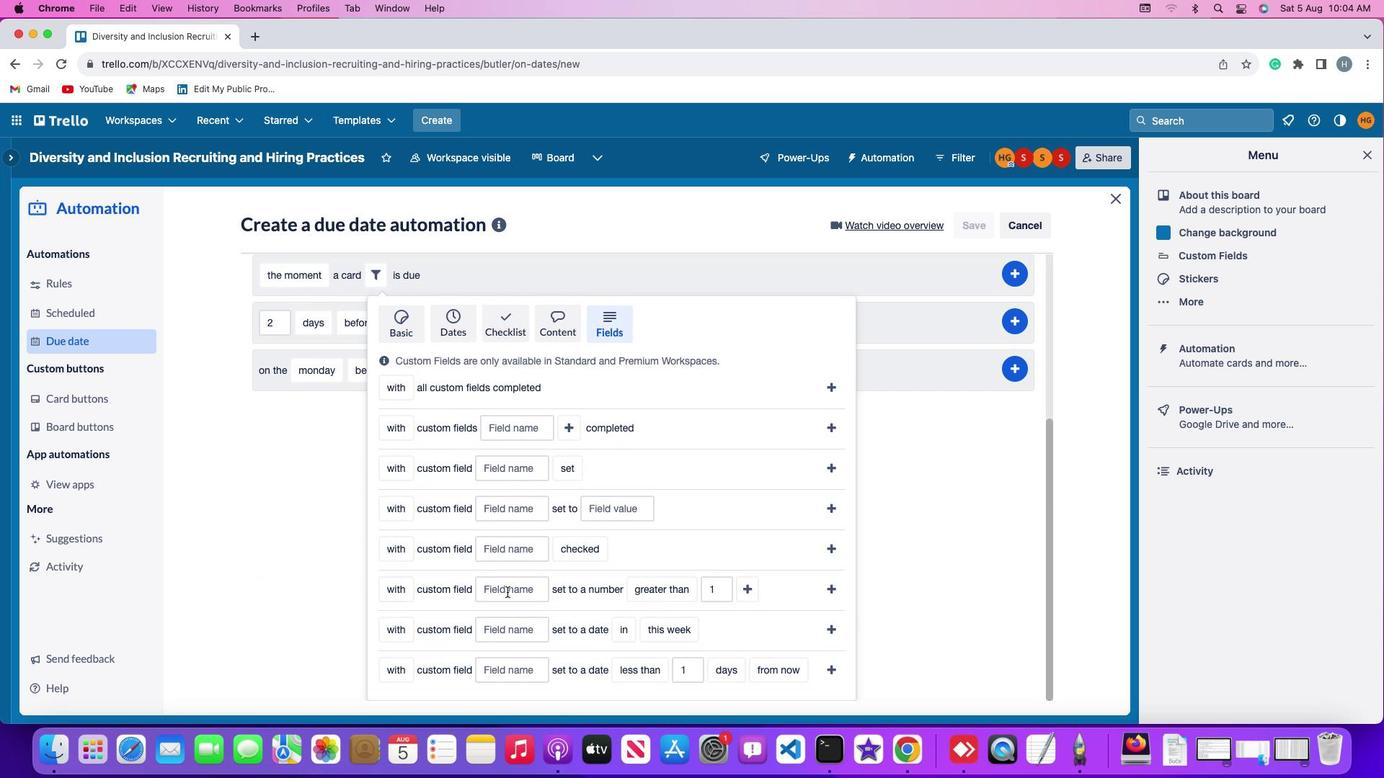 
Action: Mouse pressed left at (507, 592)
Screenshot: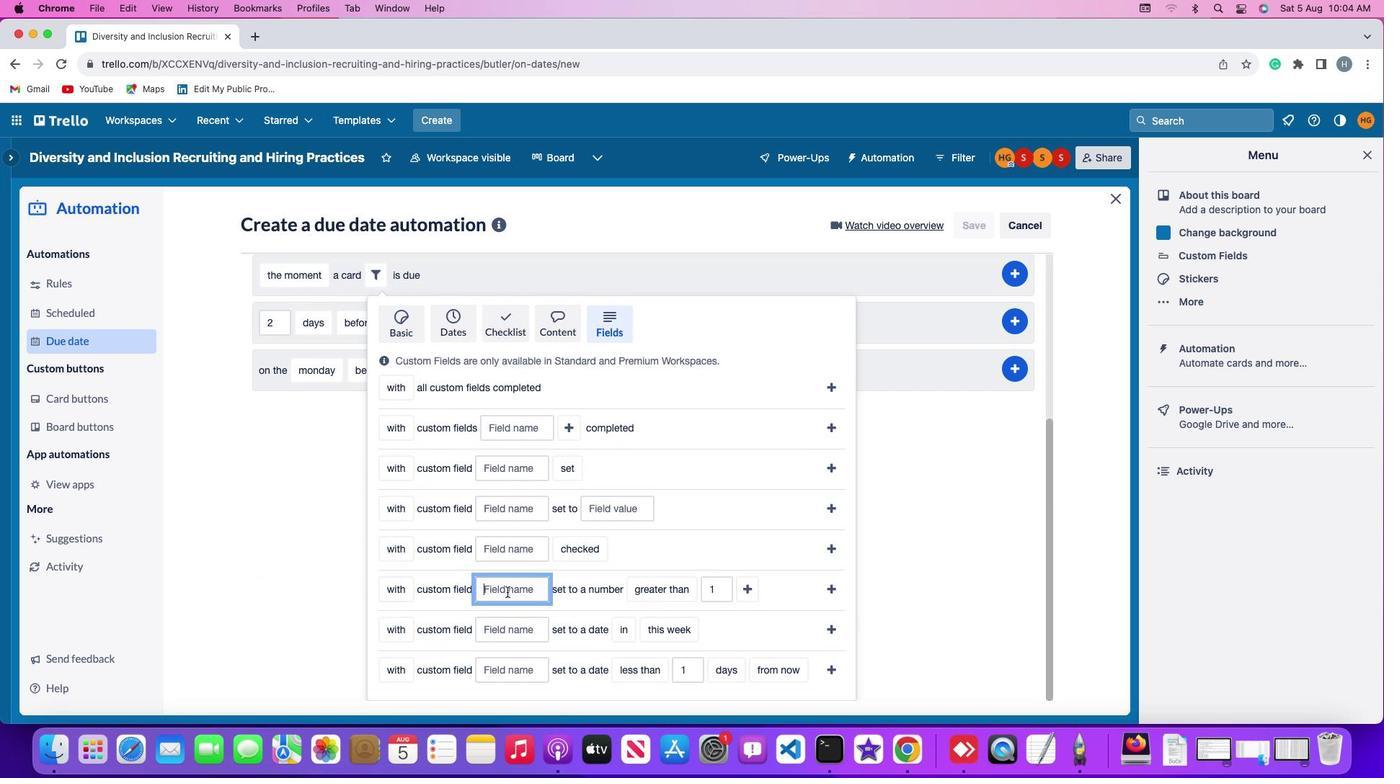 
Action: Key pressed Key.shift'R''e''s''u''m''e'
Screenshot: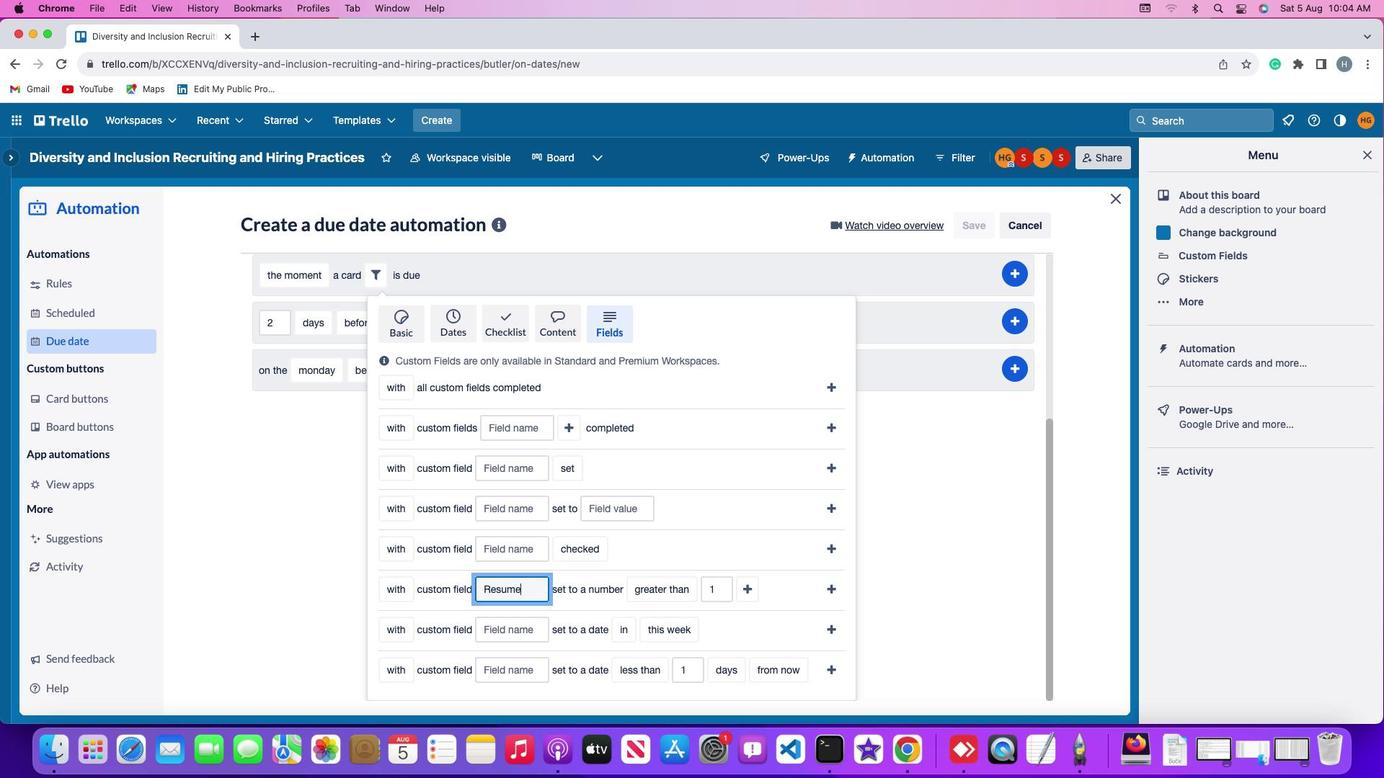 
Action: Mouse moved to (696, 479)
Screenshot: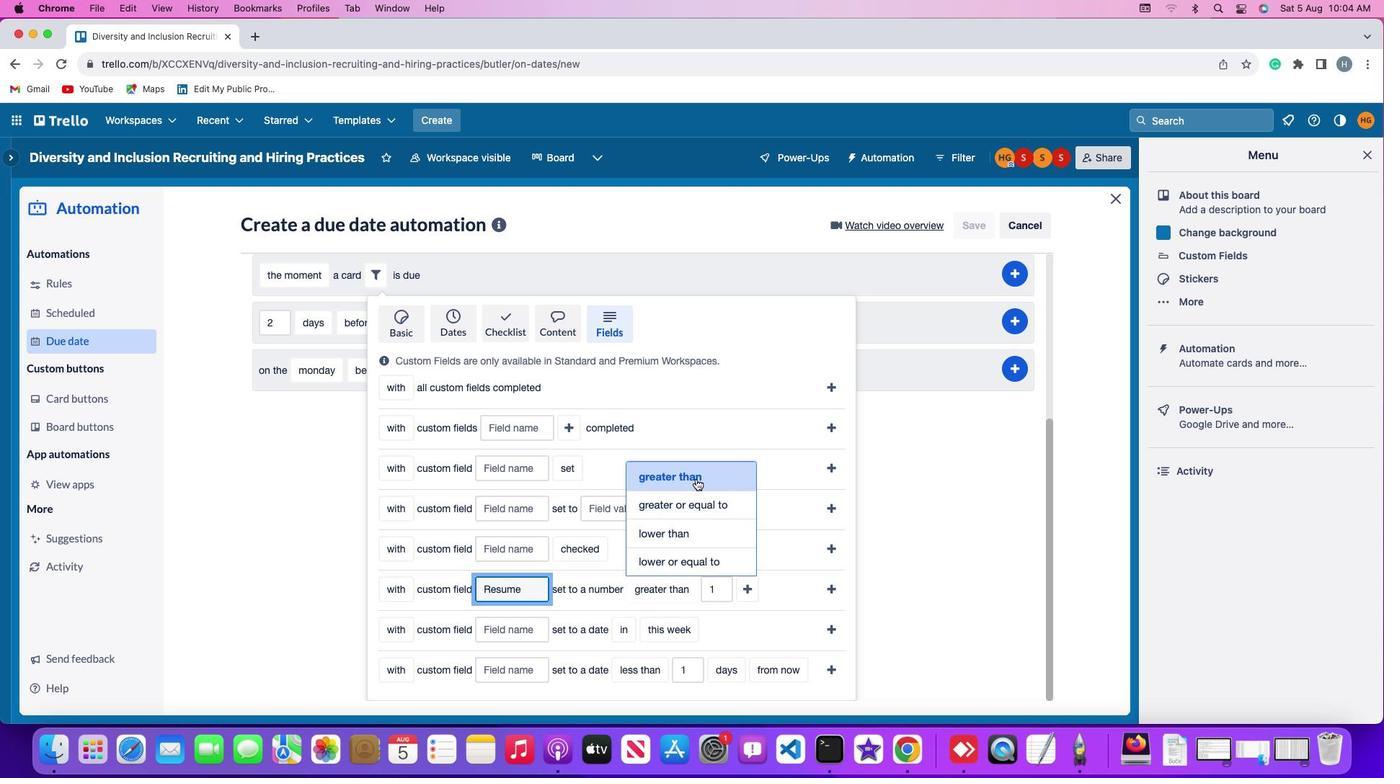 
Action: Mouse pressed left at (696, 479)
Screenshot: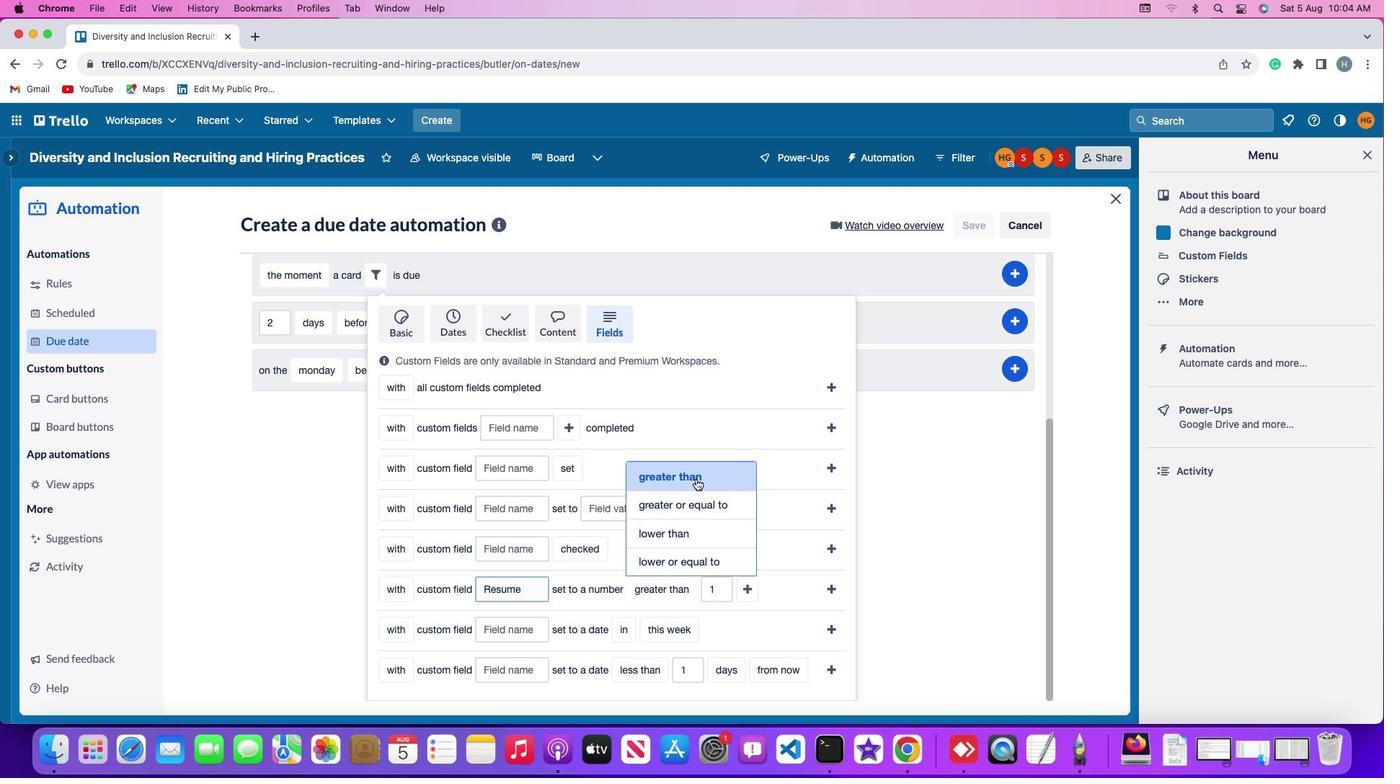 
Action: Mouse moved to (723, 598)
Screenshot: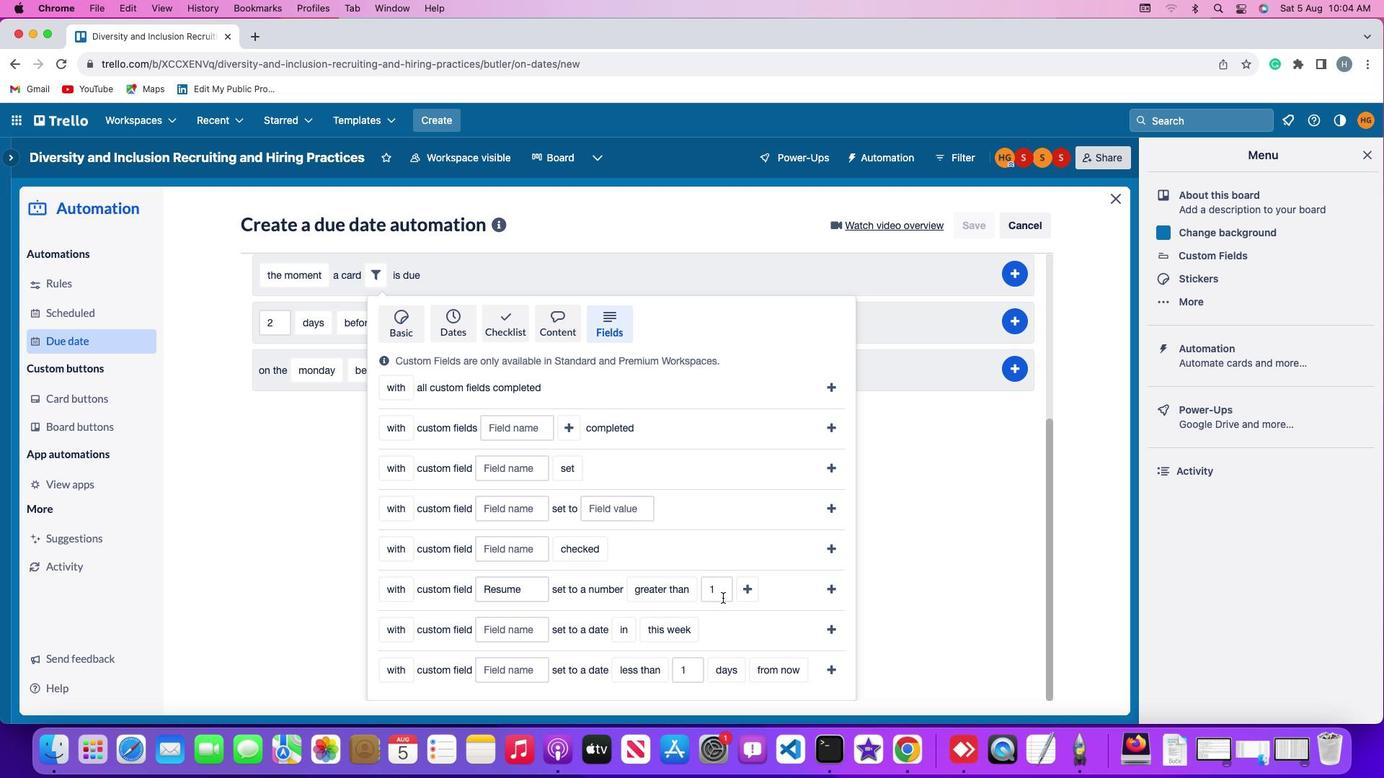 
Action: Mouse pressed left at (723, 598)
Screenshot: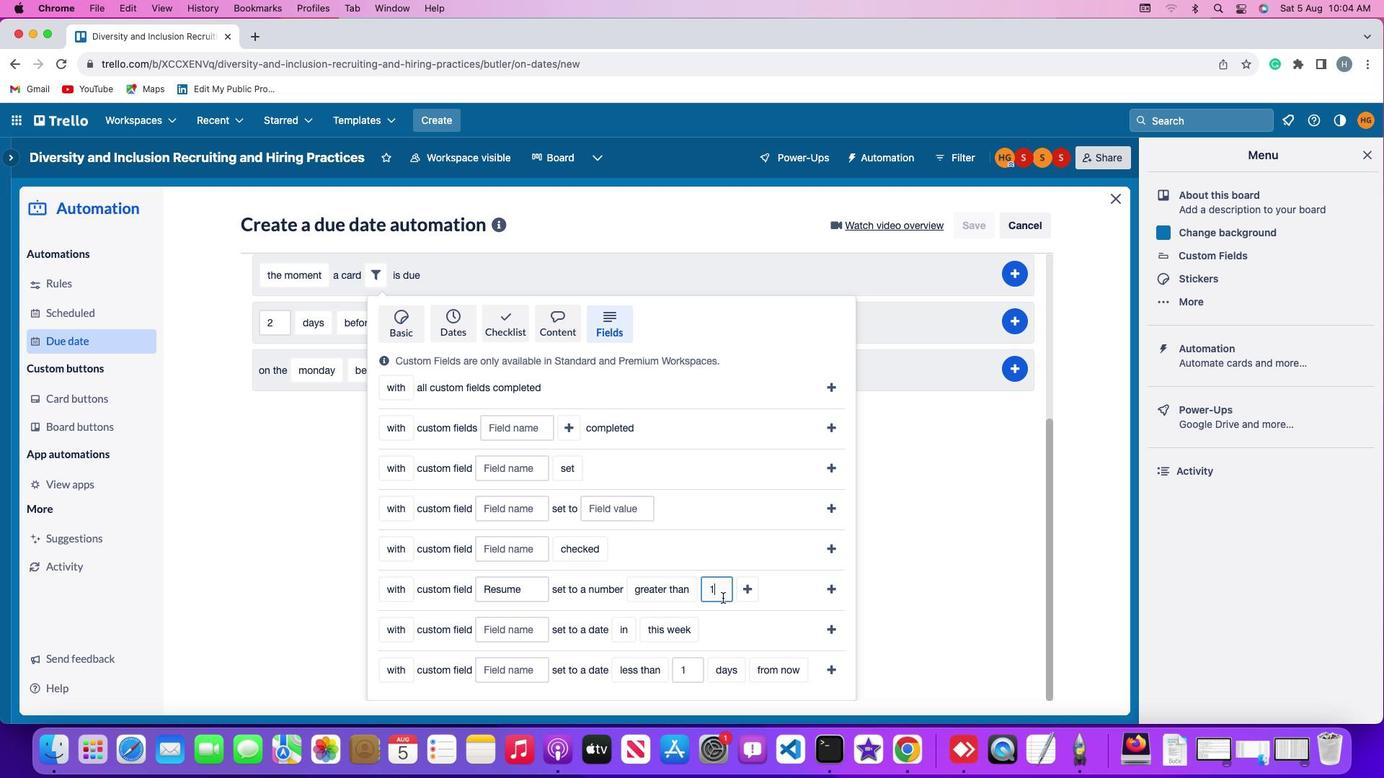 
Action: Key pressed Key.backspace'1'
Screenshot: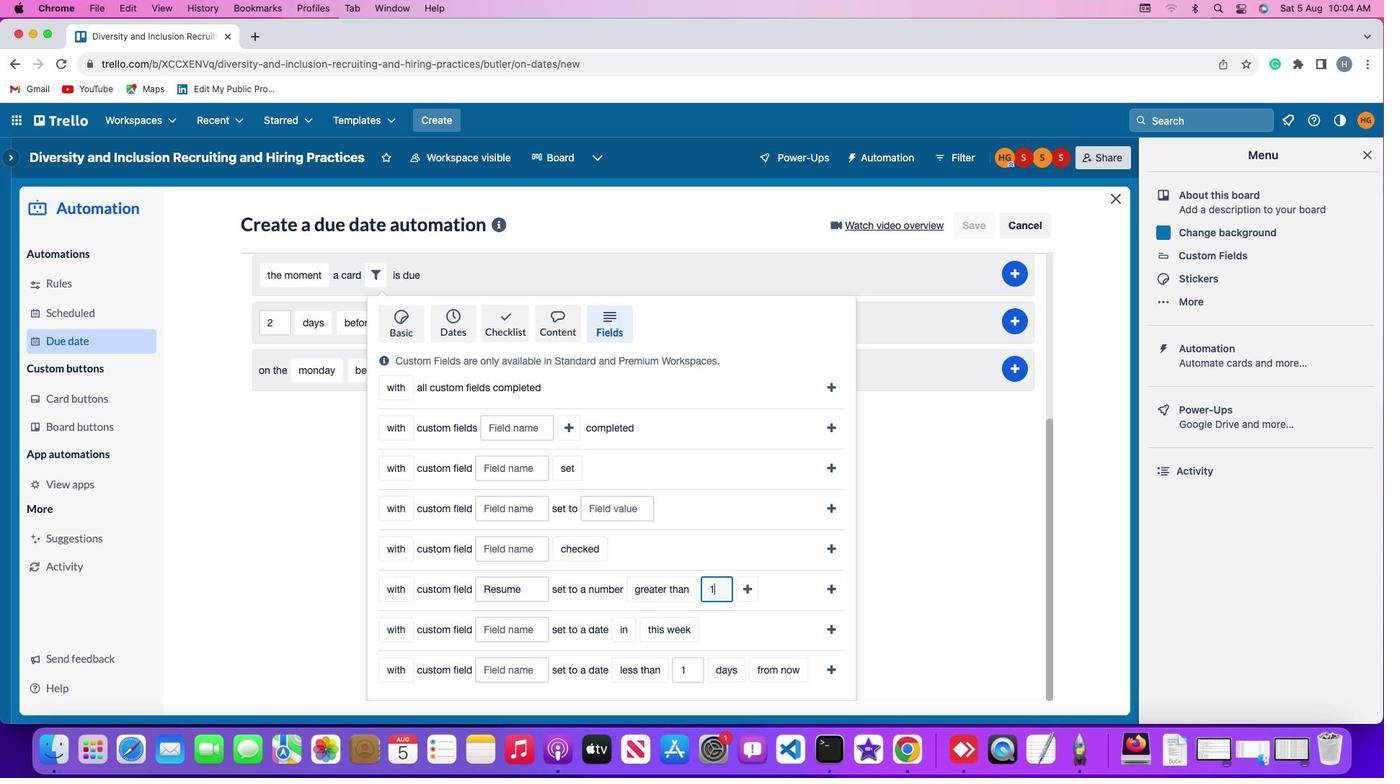 
Action: Mouse moved to (748, 585)
Screenshot: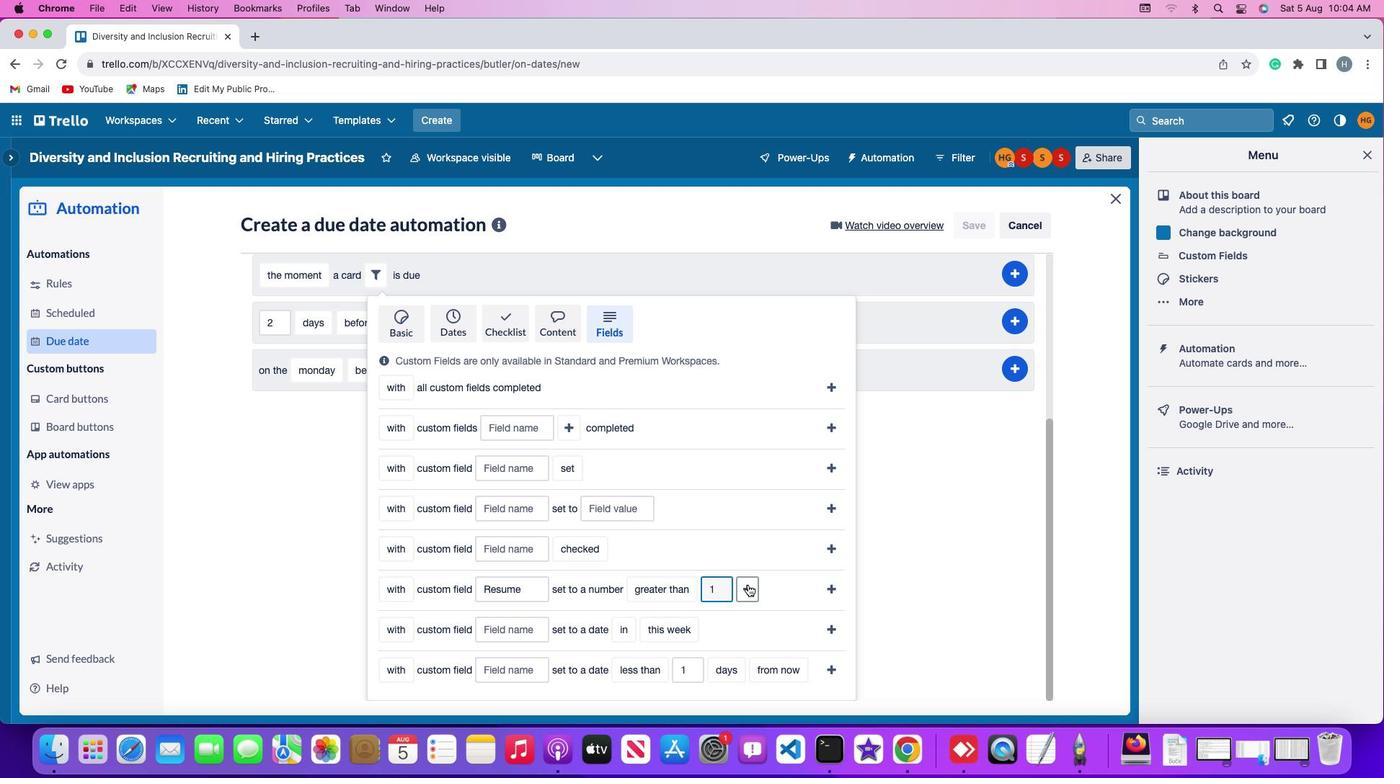 
Action: Mouse pressed left at (748, 585)
Screenshot: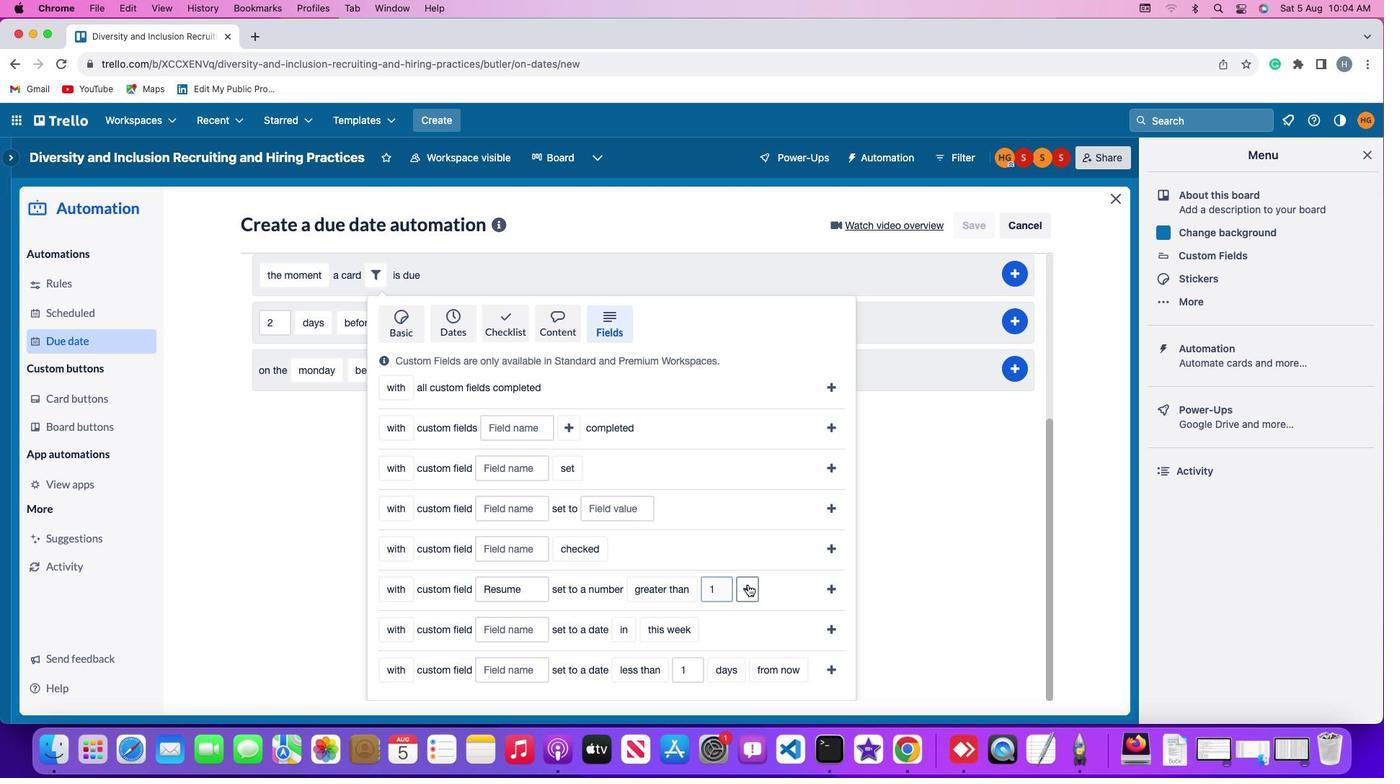 
Action: Mouse moved to (826, 507)
Screenshot: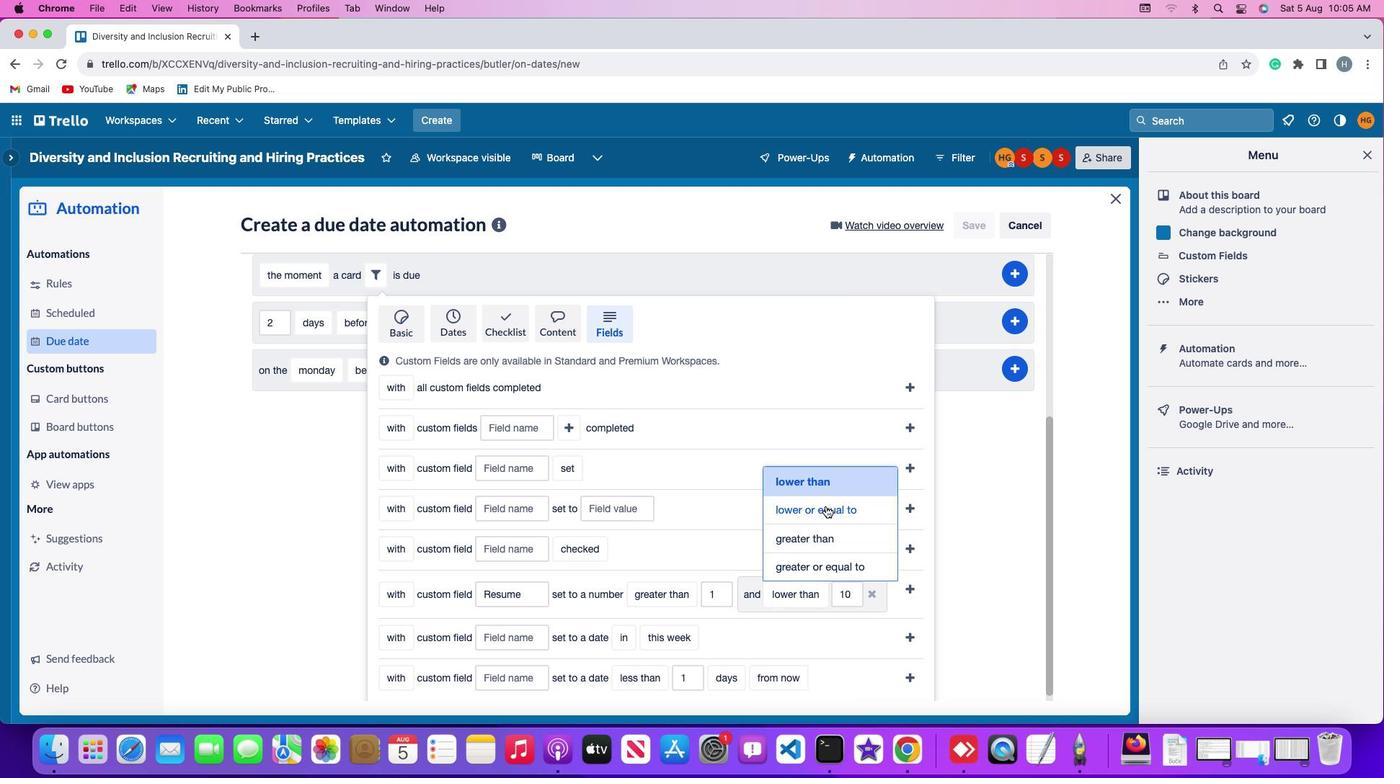 
Action: Mouse pressed left at (826, 507)
Screenshot: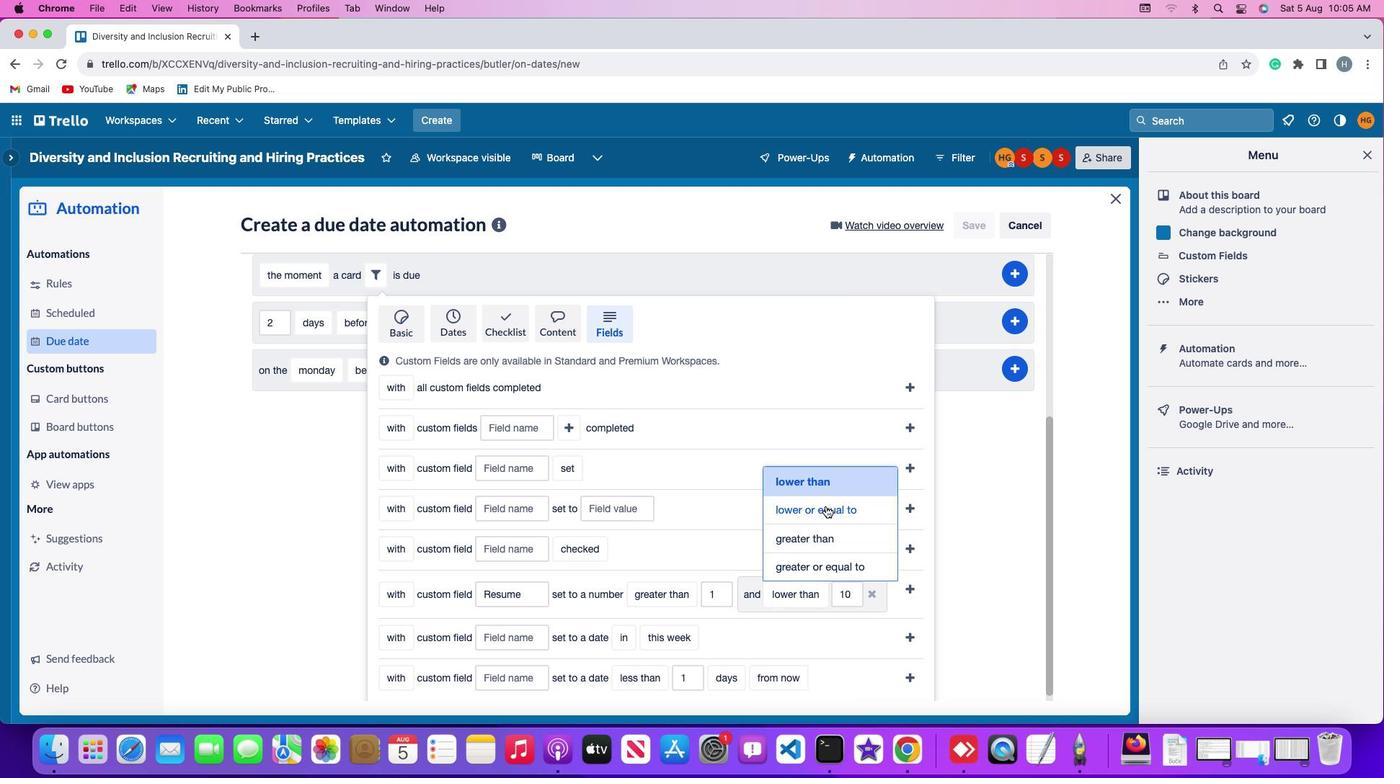 
Action: Mouse moved to (880, 590)
Screenshot: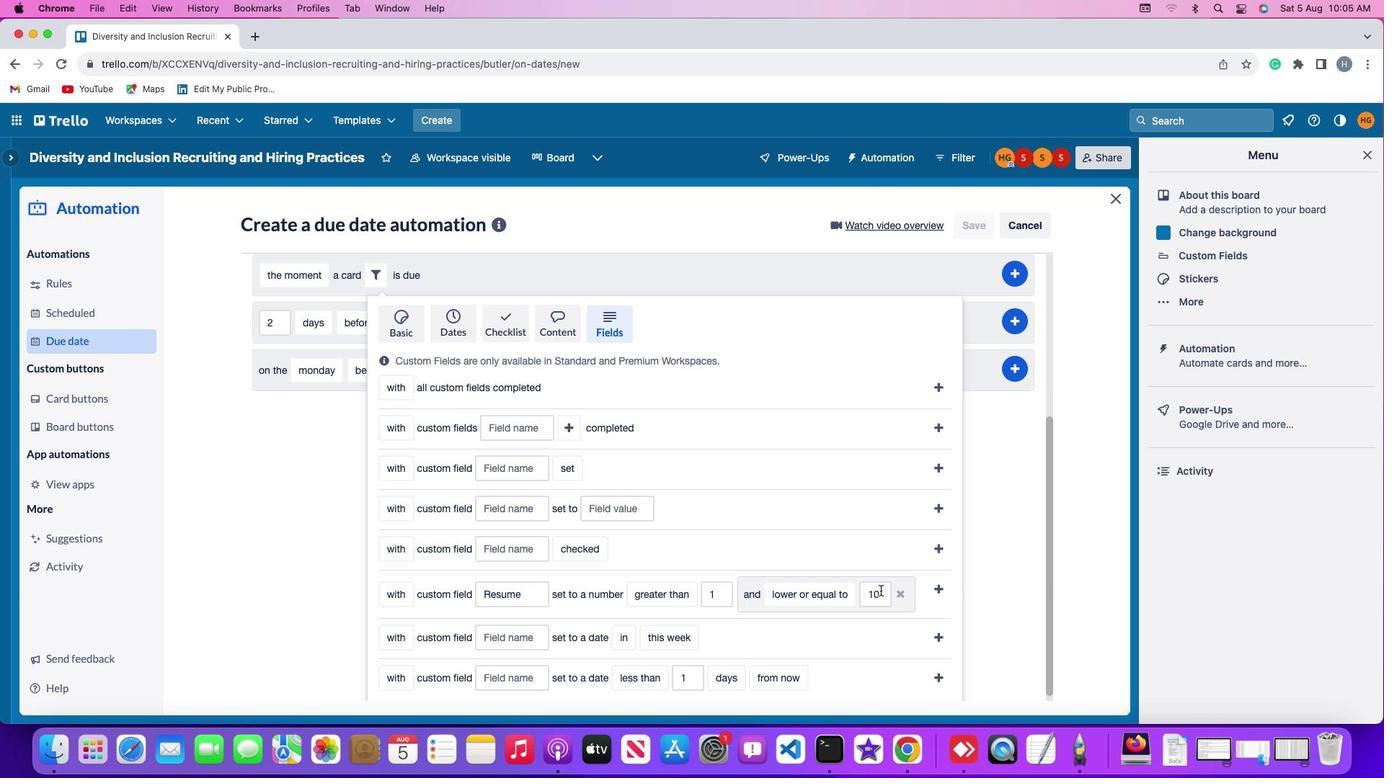 
Action: Mouse pressed left at (880, 590)
Screenshot: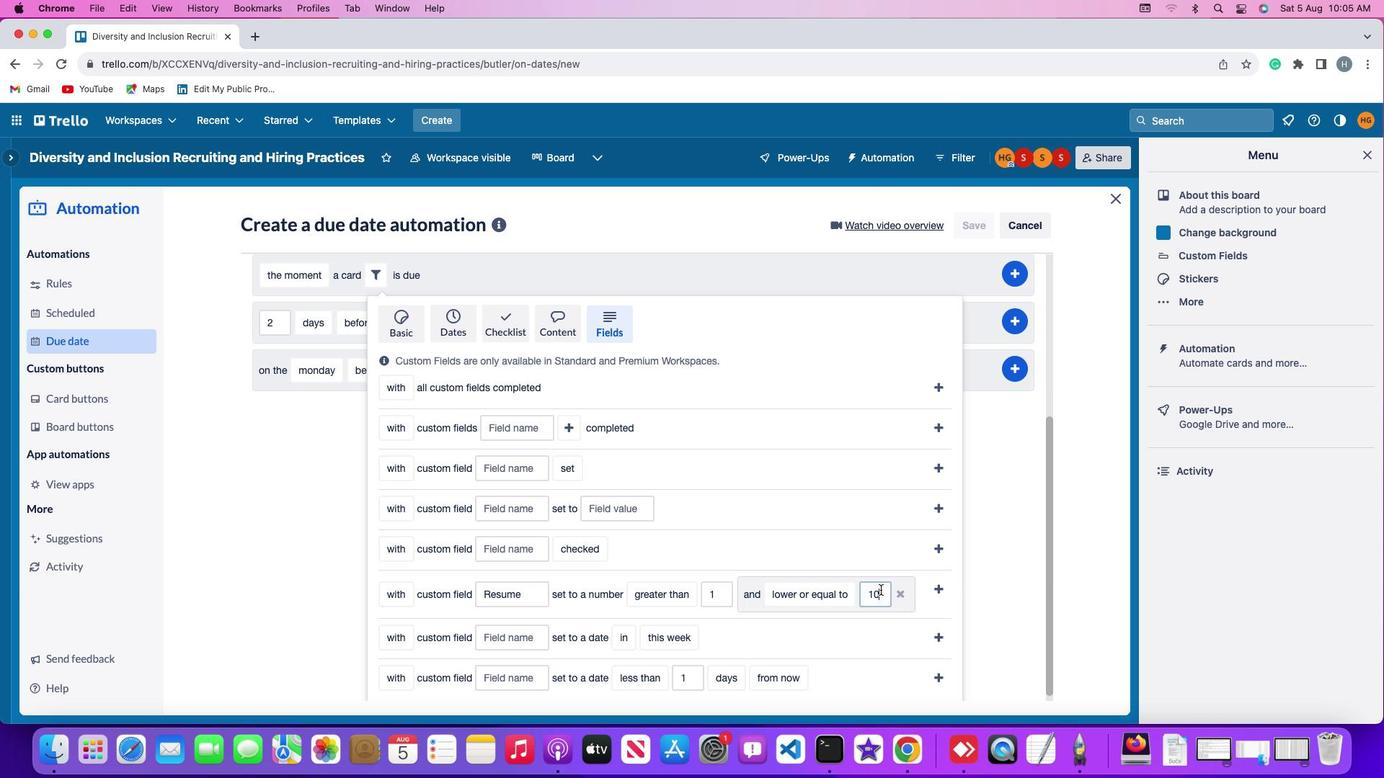 
Action: Mouse moved to (881, 590)
Screenshot: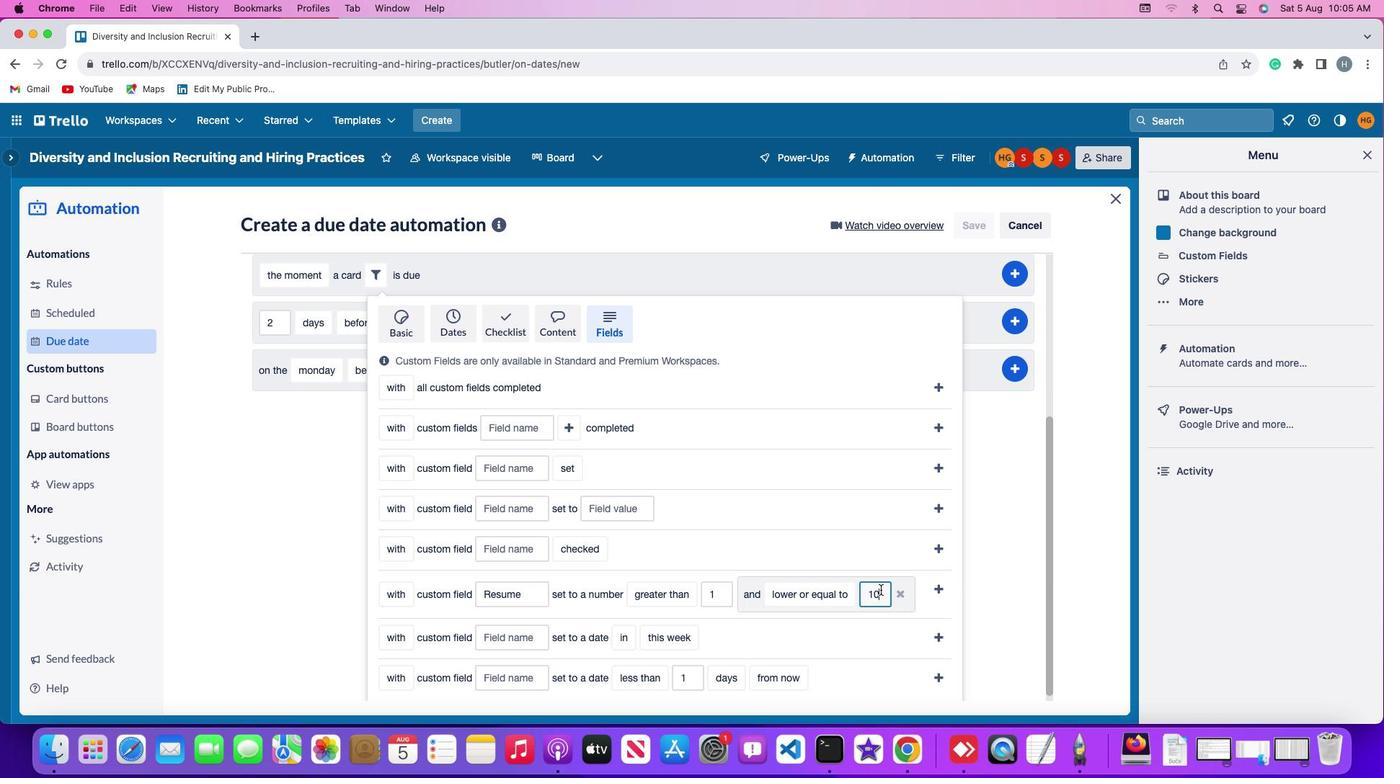 
Action: Key pressed Key.backspaceKey.backspace'1''0'
Screenshot: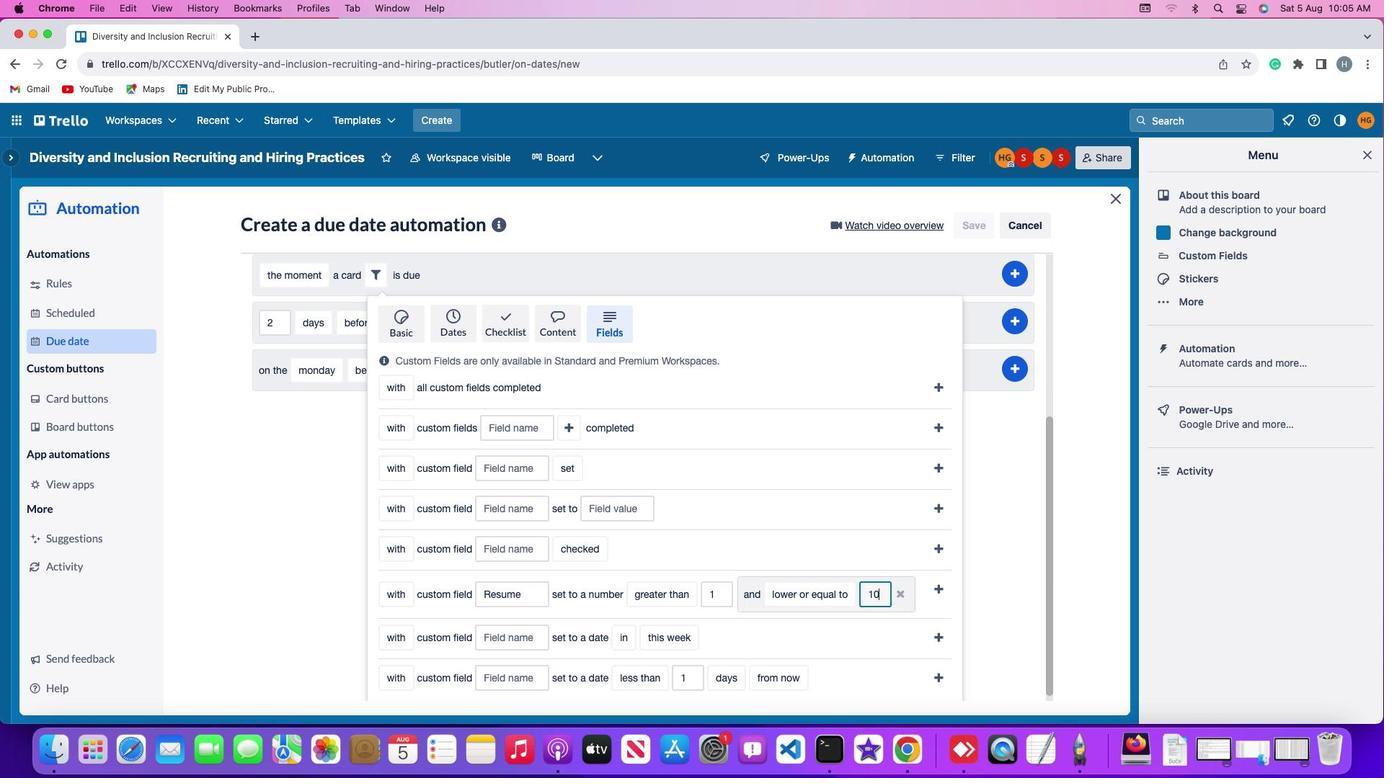 
Action: Mouse moved to (936, 585)
Screenshot: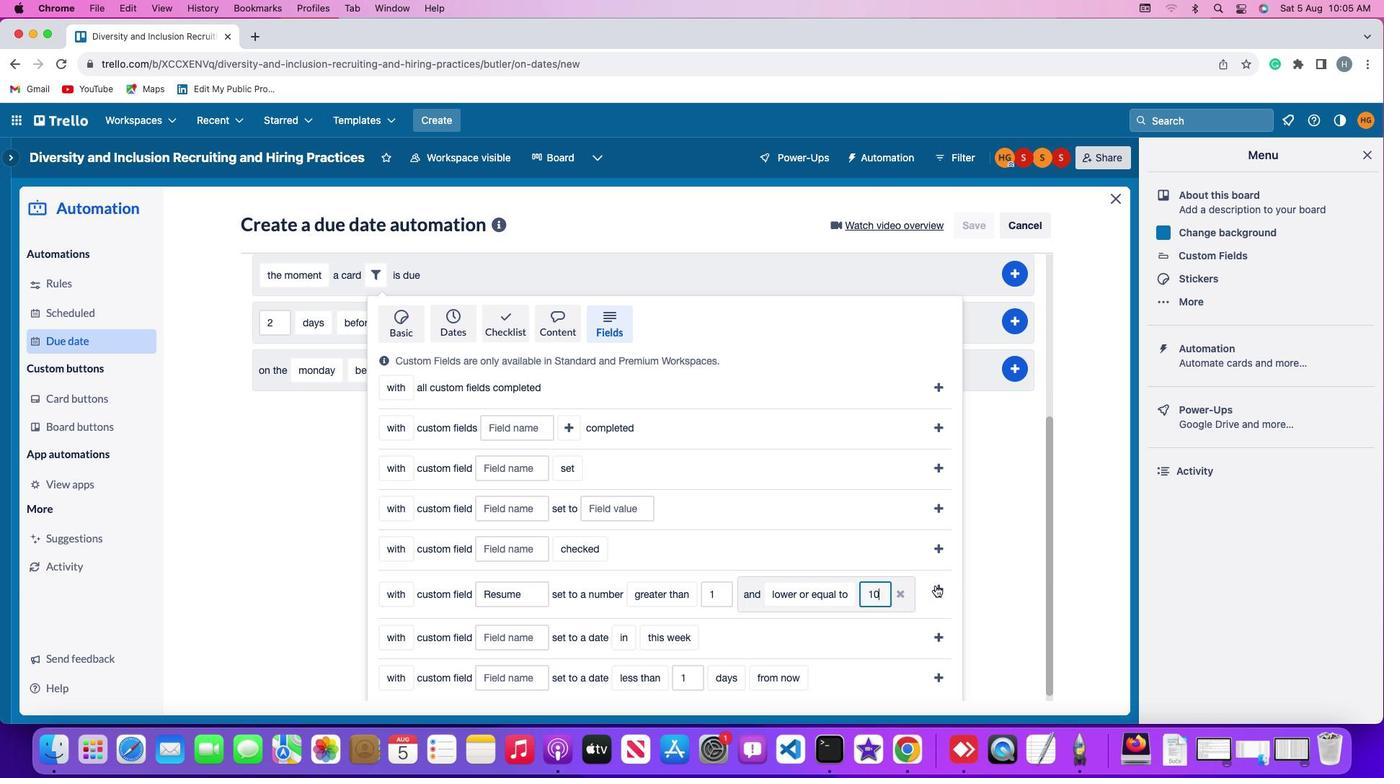 
Action: Mouse pressed left at (936, 585)
Screenshot: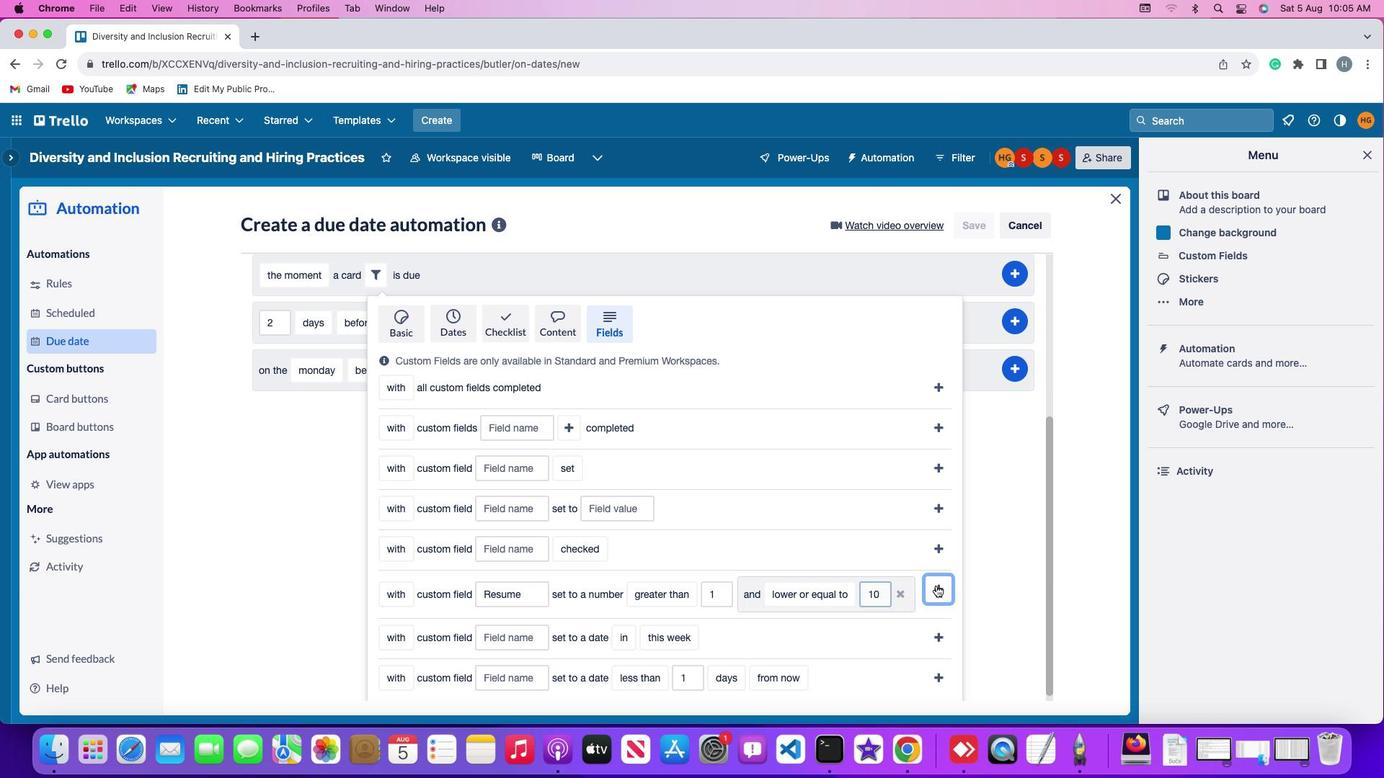 
Action: Mouse moved to (1019, 527)
Screenshot: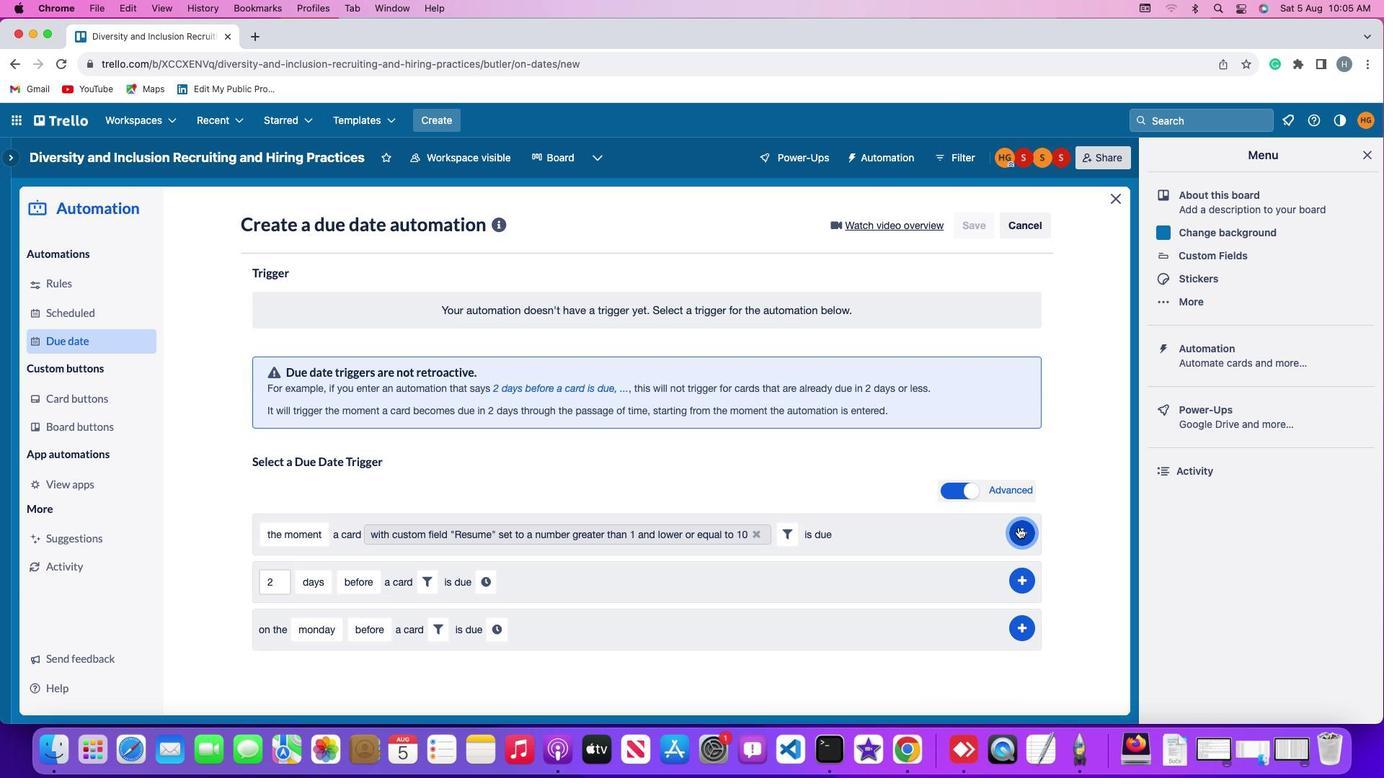 
Action: Mouse pressed left at (1019, 527)
Screenshot: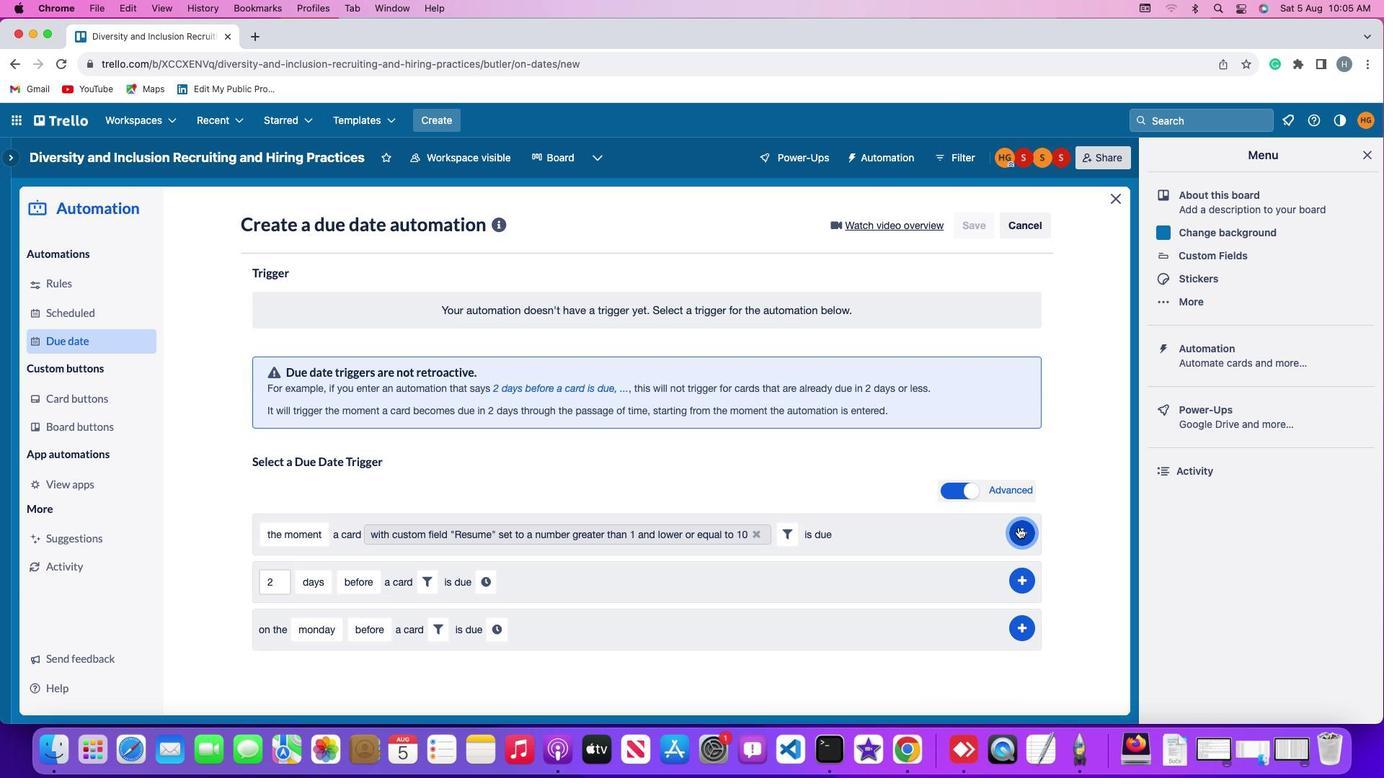 
Action: Mouse moved to (1105, 434)
Screenshot: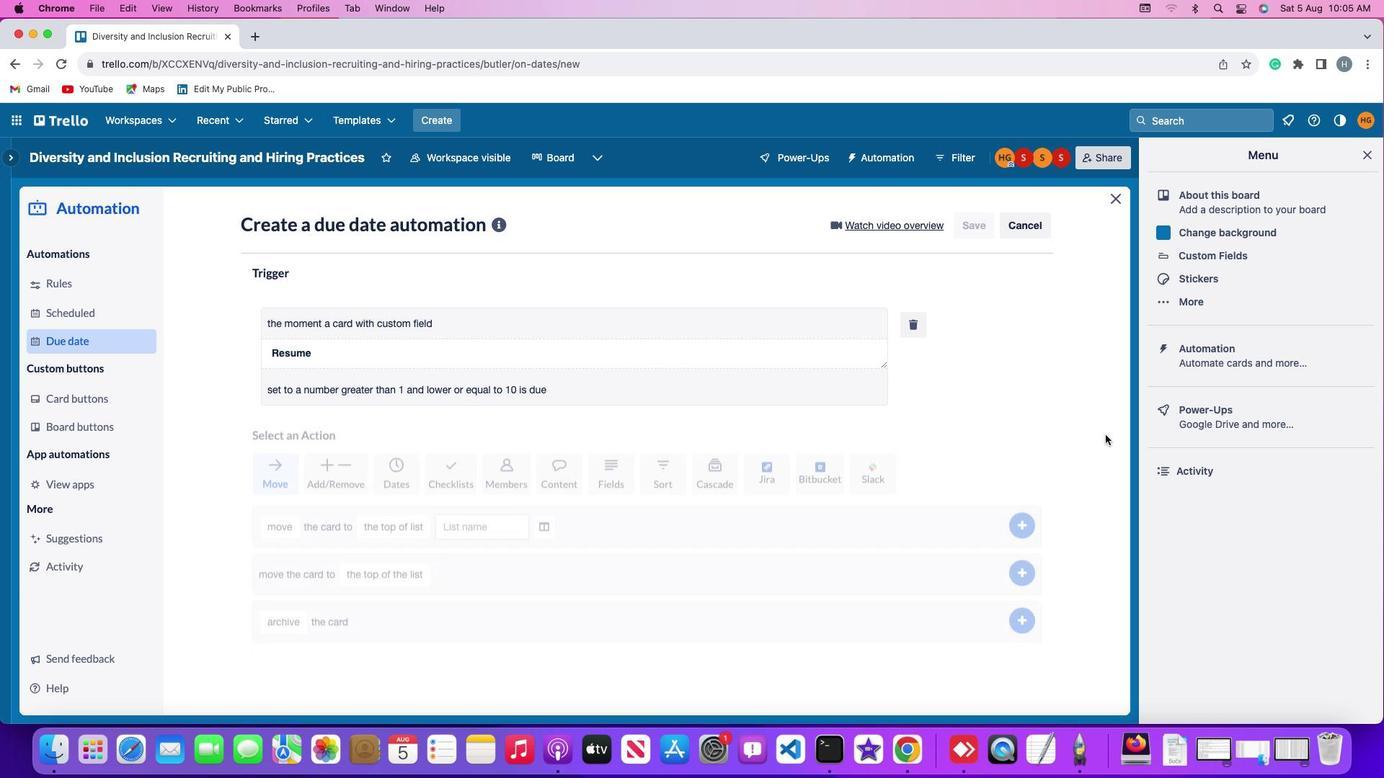 
